 Task: Create a due date automation trigger when advanced on, 2 working days before a card is due add dates not starting this month at 11:00 AM.
Action: Mouse moved to (889, 271)
Screenshot: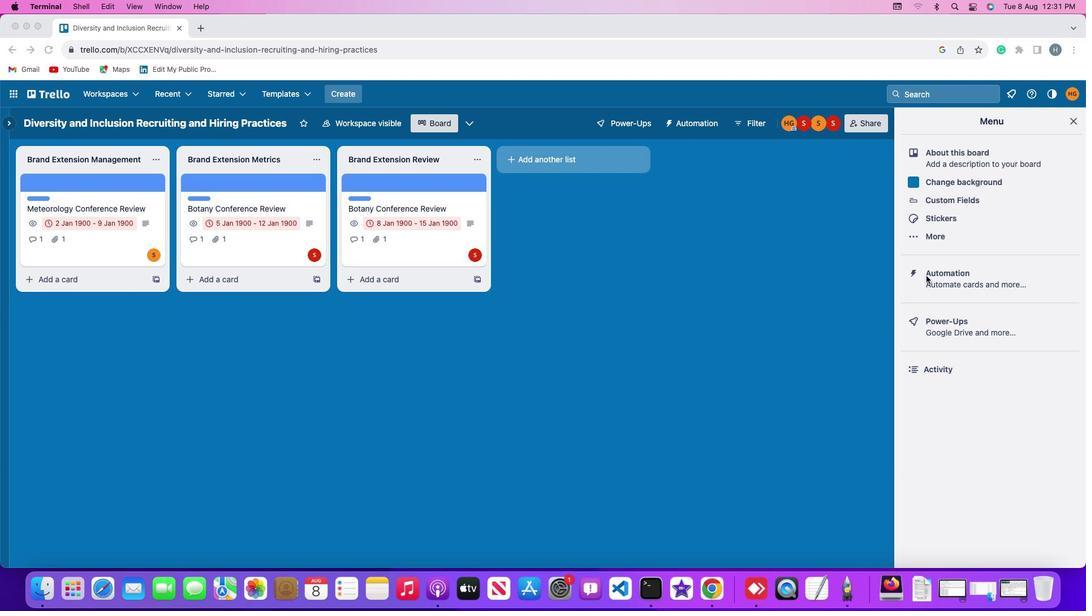 
Action: Mouse pressed left at (889, 271)
Screenshot: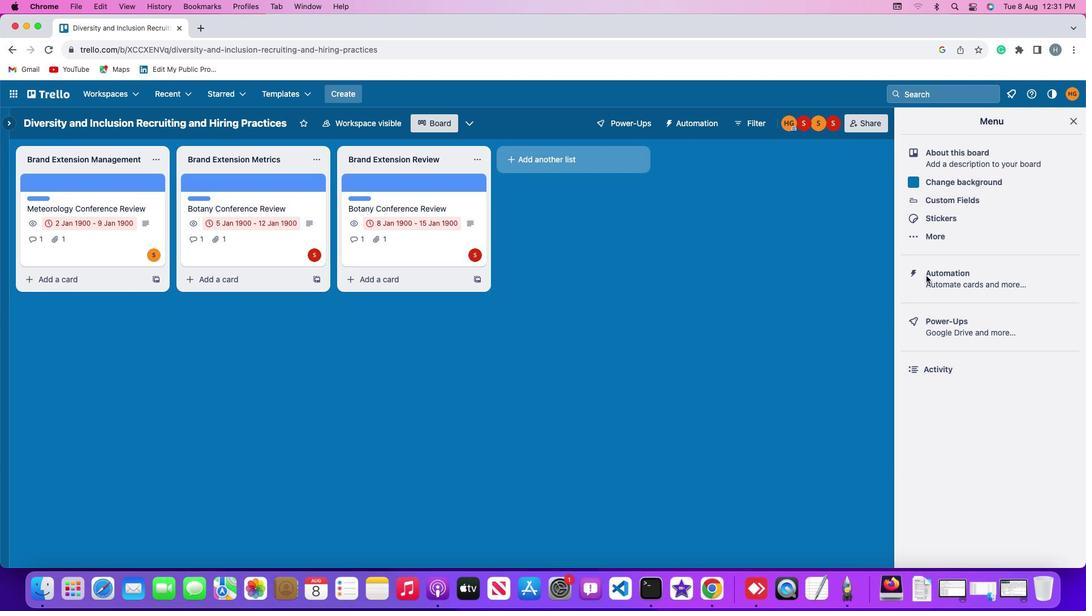 
Action: Mouse pressed left at (889, 271)
Screenshot: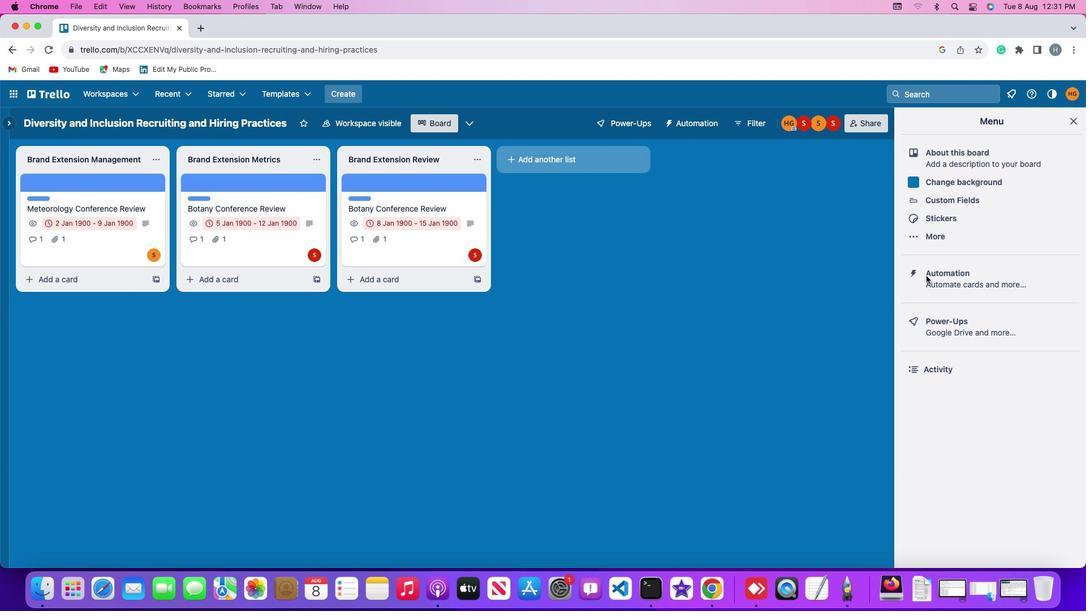 
Action: Mouse moved to (88, 261)
Screenshot: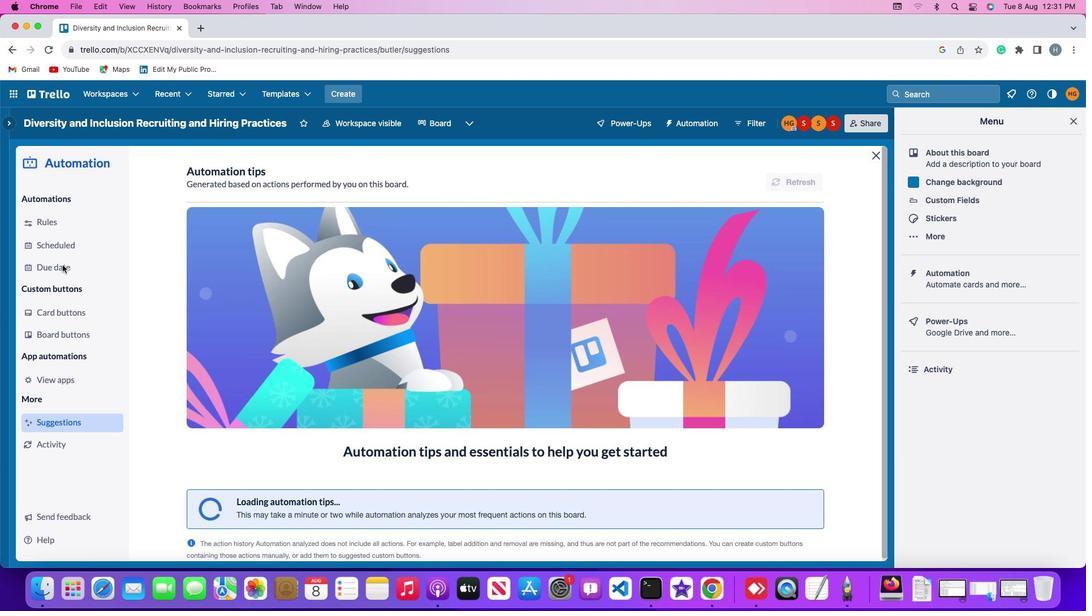 
Action: Mouse pressed left at (88, 261)
Screenshot: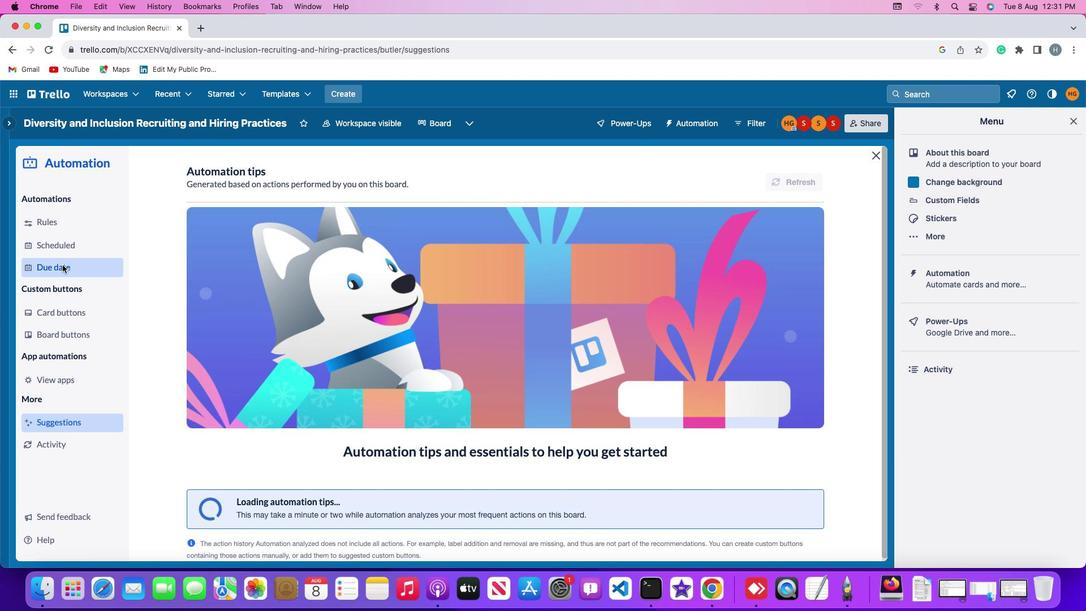 
Action: Mouse moved to (750, 168)
Screenshot: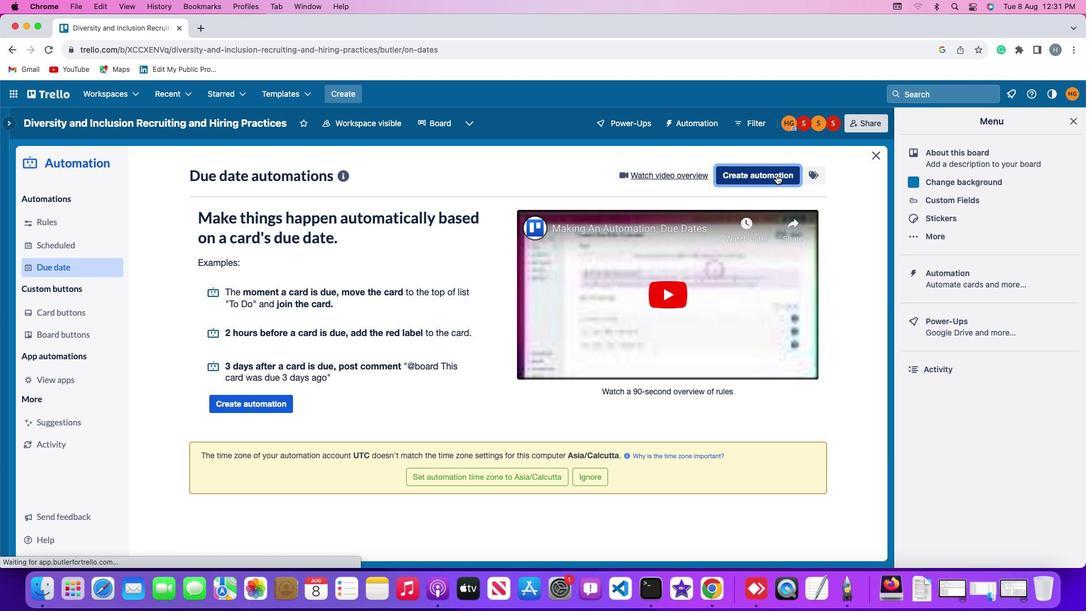 
Action: Mouse pressed left at (750, 168)
Screenshot: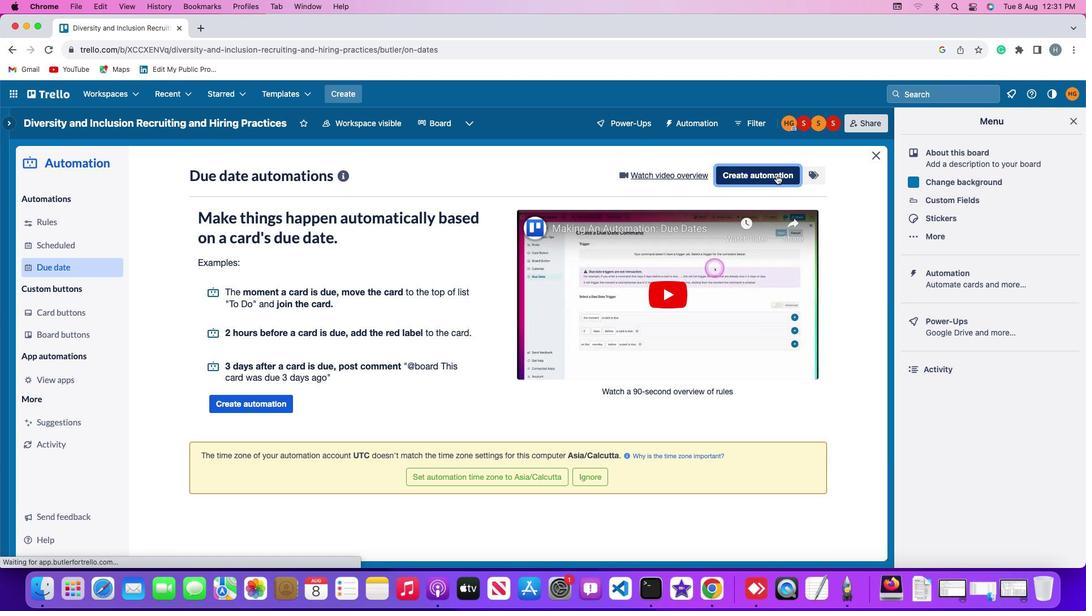 
Action: Mouse moved to (341, 280)
Screenshot: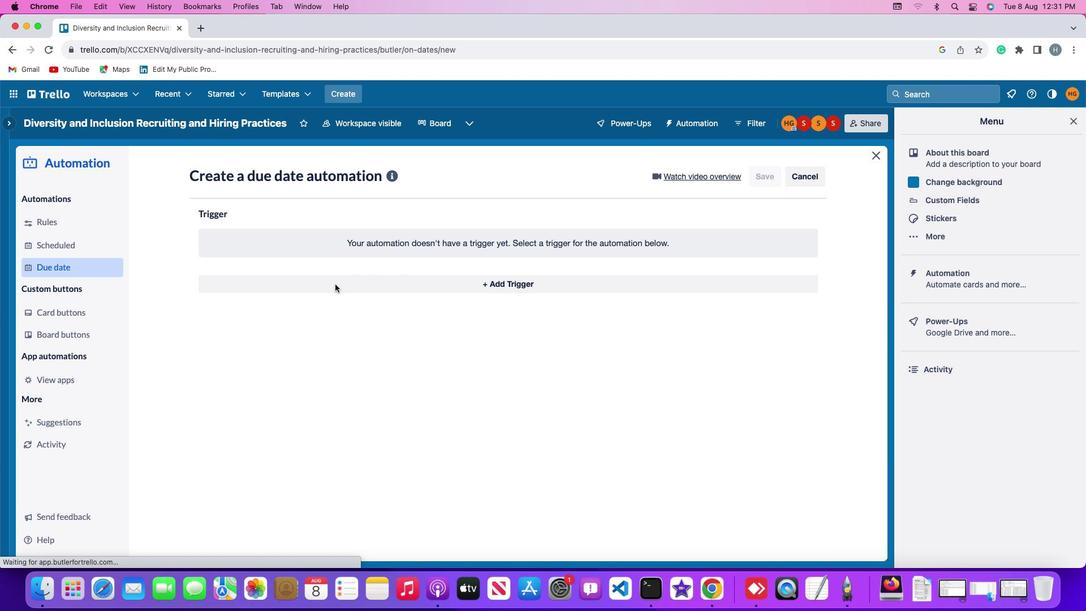 
Action: Mouse pressed left at (341, 280)
Screenshot: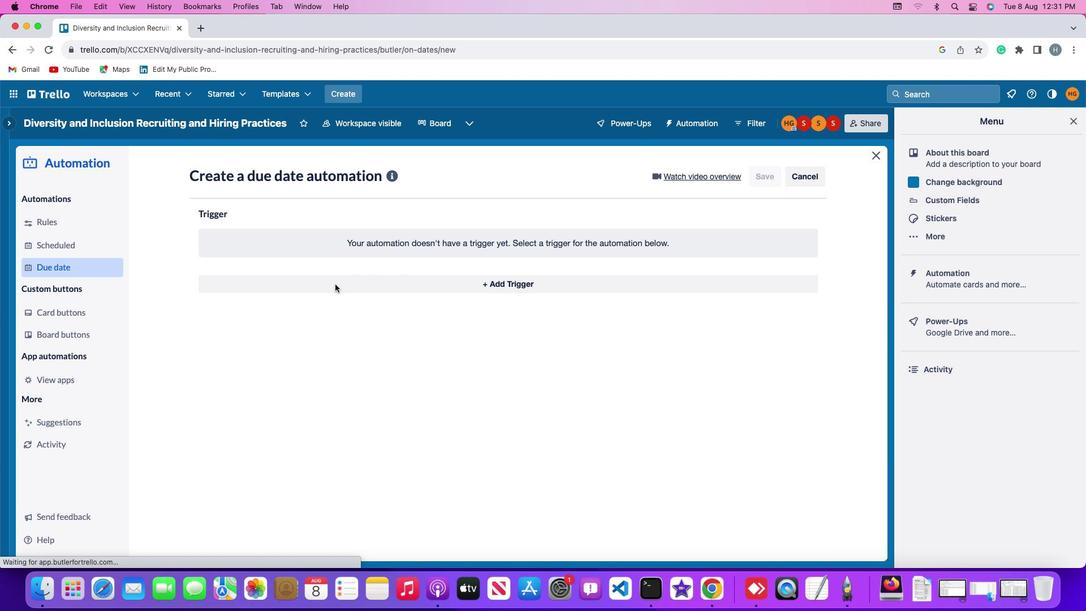 
Action: Mouse moved to (233, 459)
Screenshot: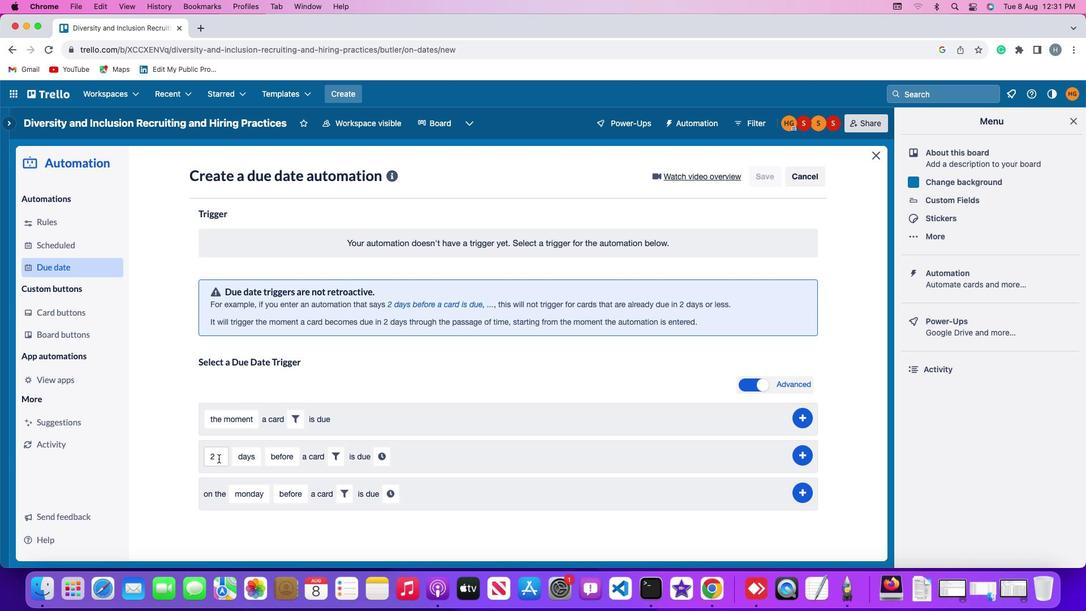
Action: Mouse pressed left at (233, 459)
Screenshot: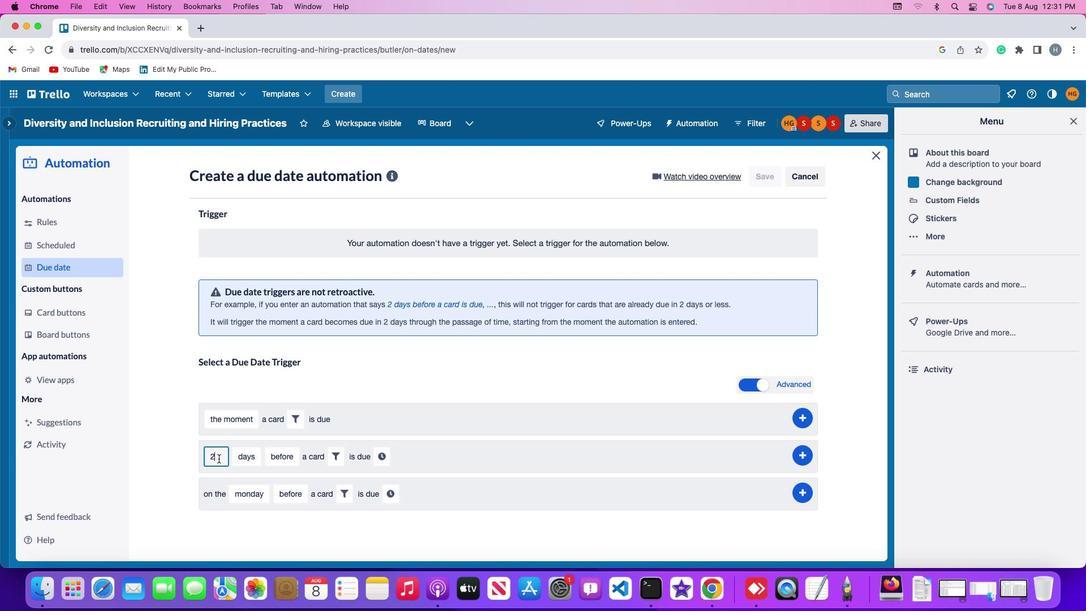 
Action: Key pressed Key.backspace
Screenshot: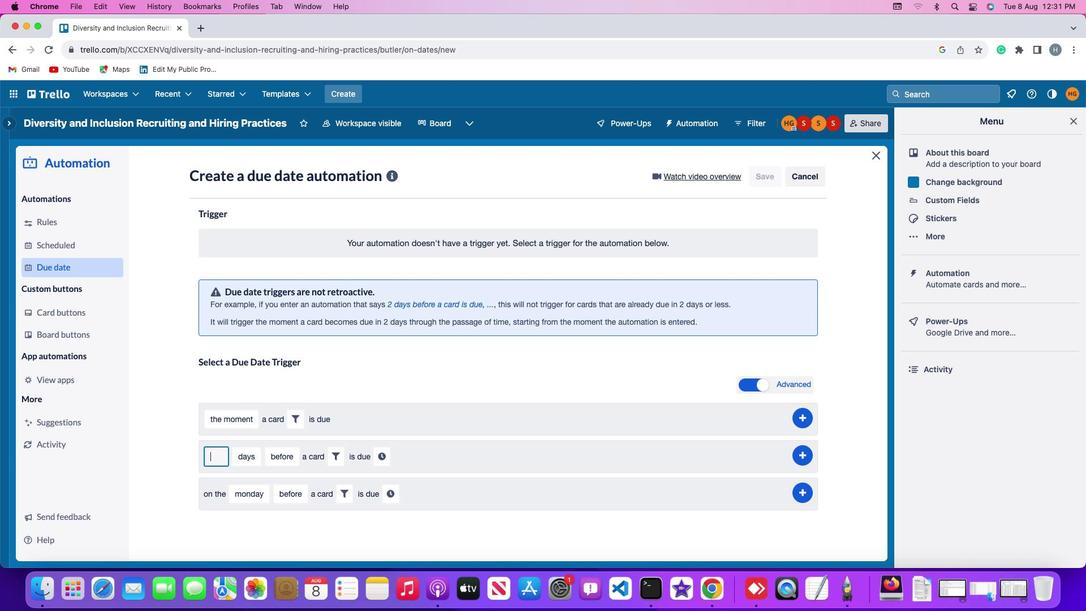
Action: Mouse moved to (233, 459)
Screenshot: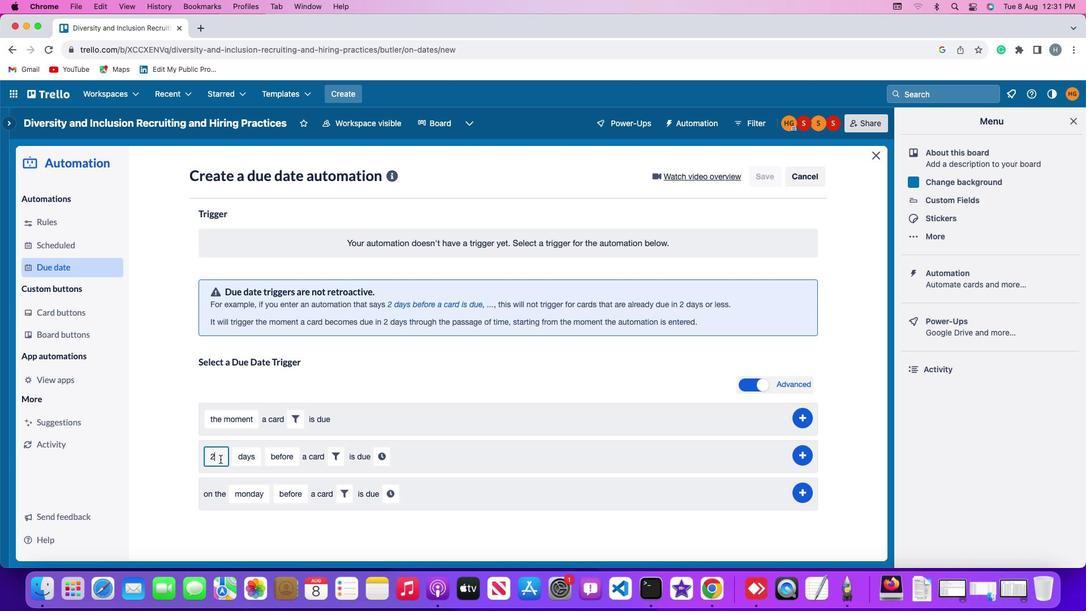 
Action: Key pressed '2'
Screenshot: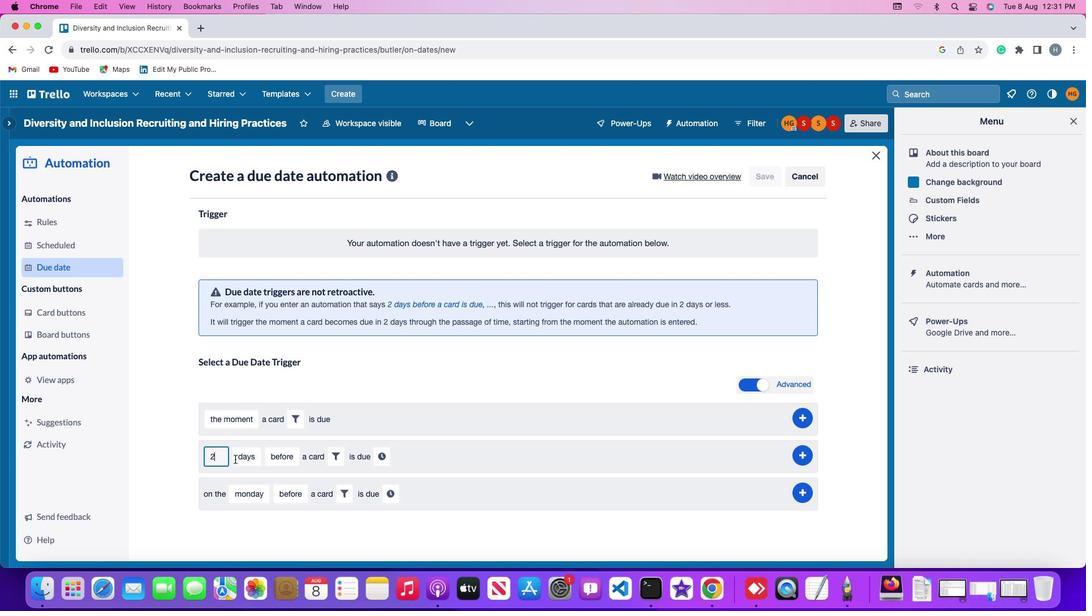 
Action: Mouse moved to (268, 460)
Screenshot: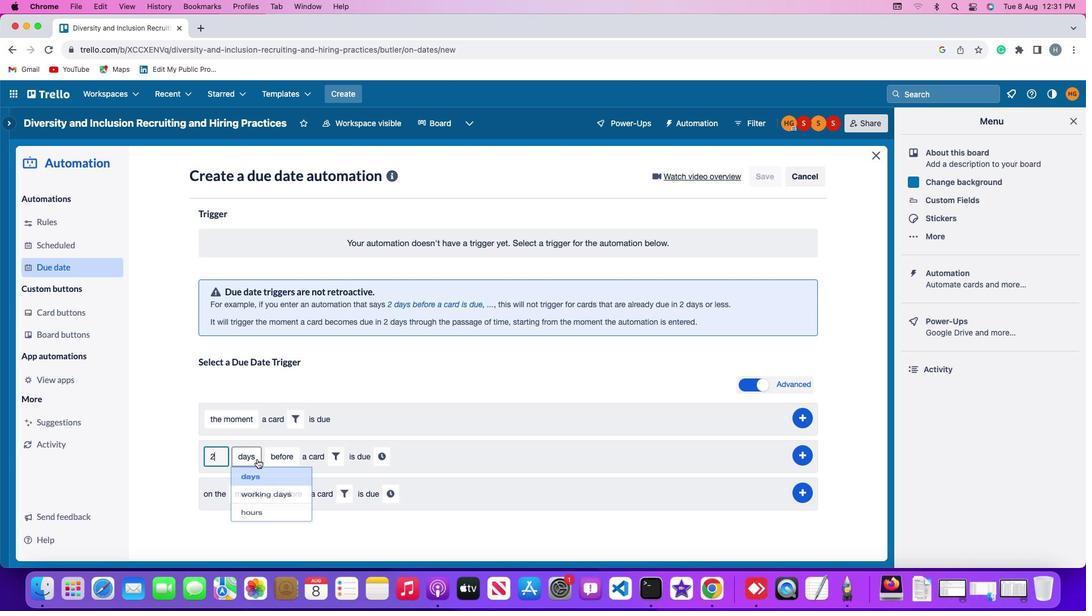 
Action: Mouse pressed left at (268, 460)
Screenshot: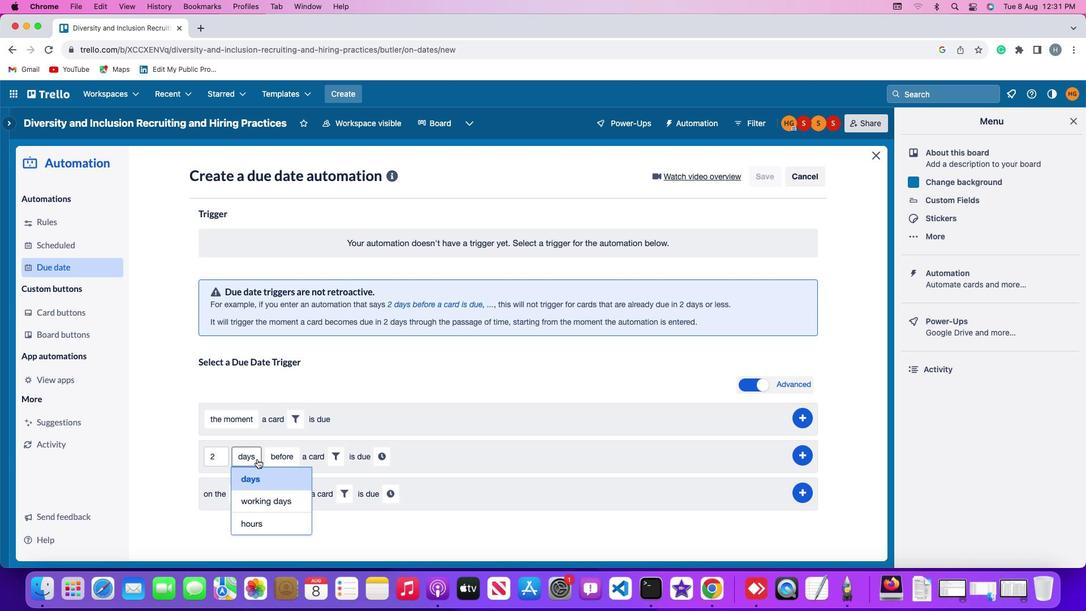 
Action: Mouse moved to (269, 502)
Screenshot: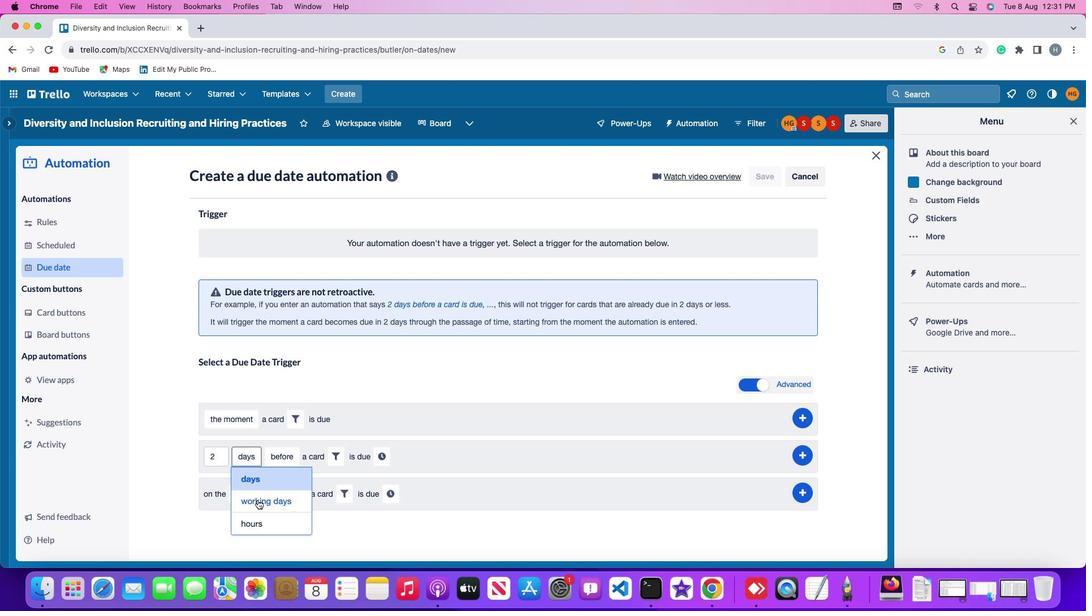 
Action: Mouse pressed left at (269, 502)
Screenshot: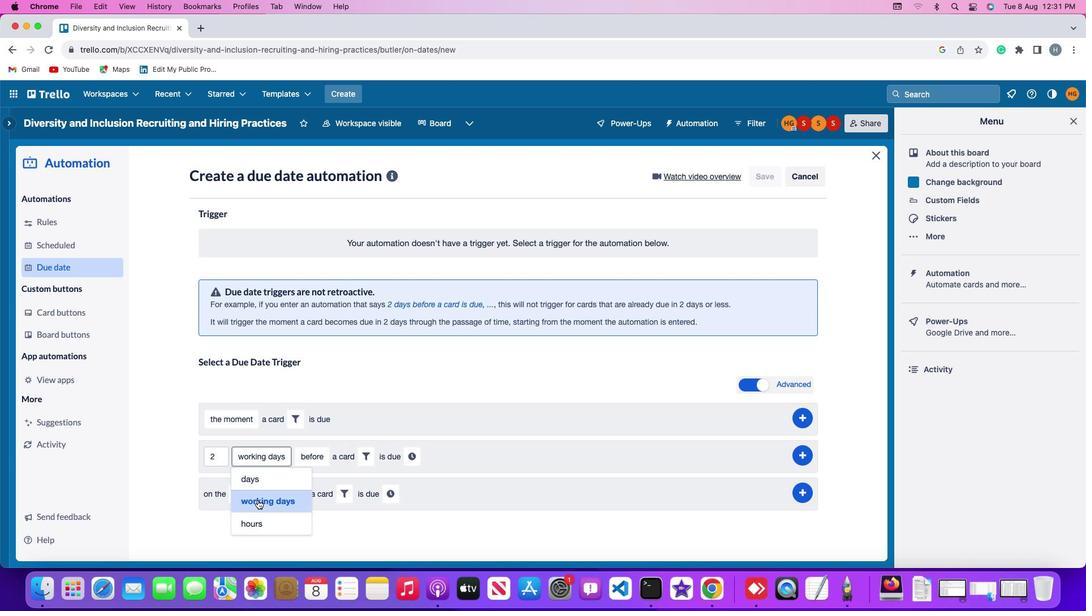 
Action: Mouse moved to (320, 457)
Screenshot: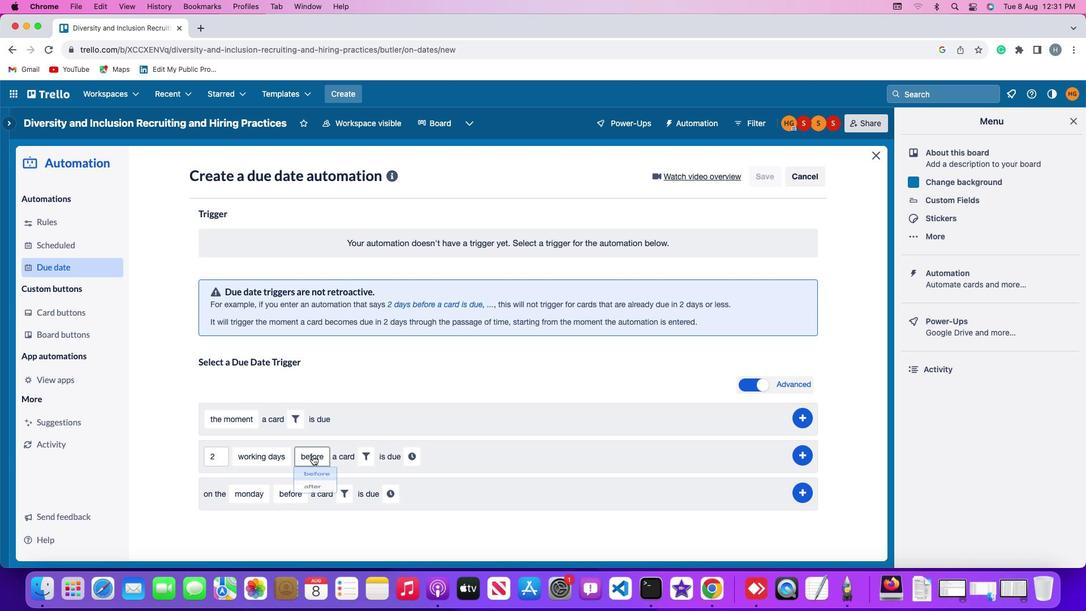 
Action: Mouse pressed left at (320, 457)
Screenshot: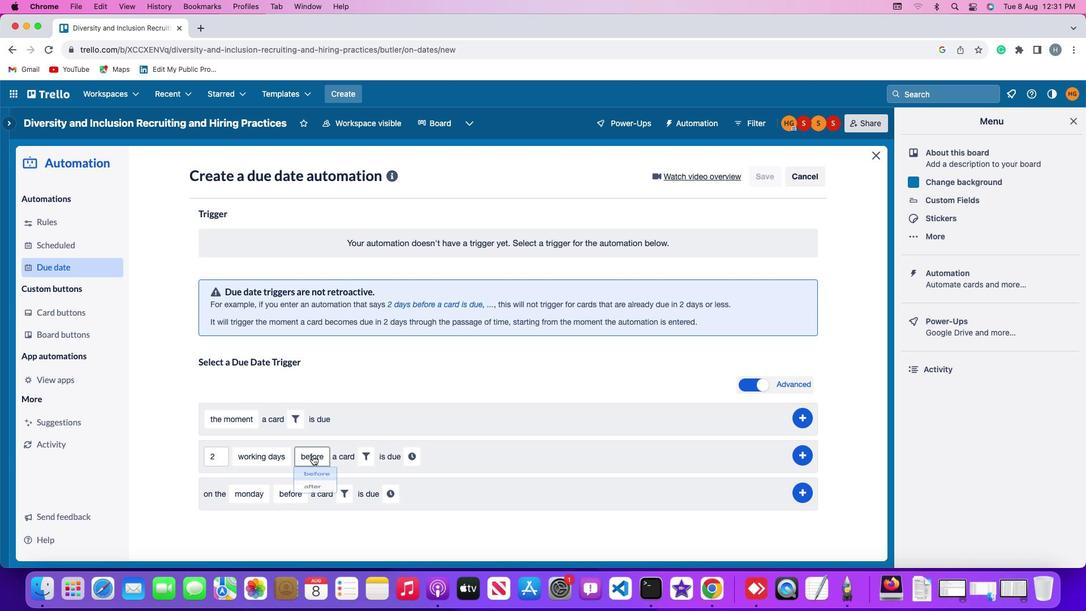 
Action: Mouse moved to (324, 482)
Screenshot: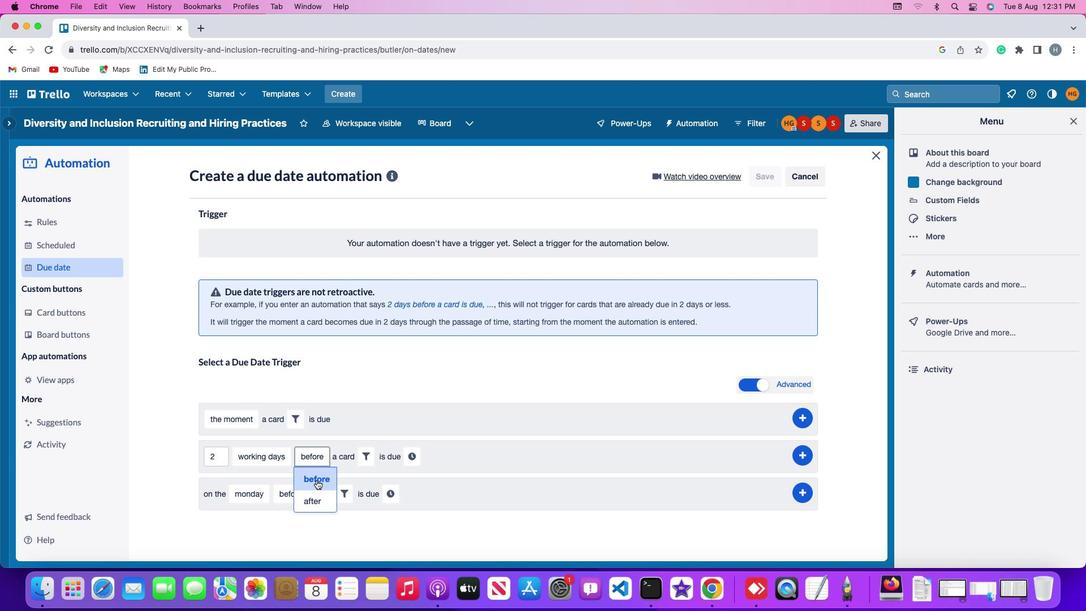 
Action: Mouse pressed left at (324, 482)
Screenshot: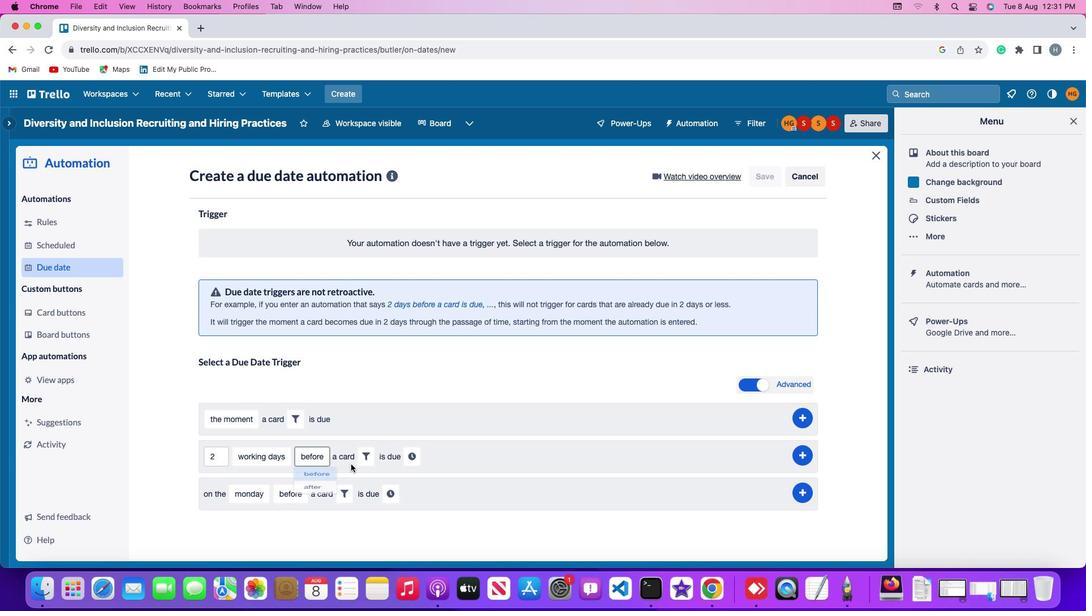 
Action: Mouse moved to (372, 457)
Screenshot: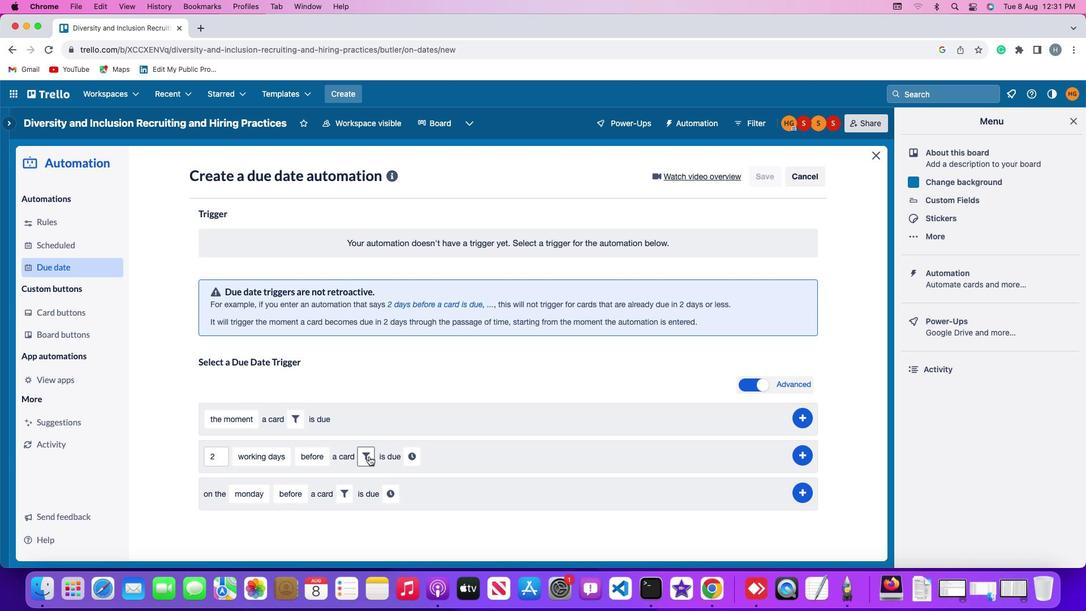 
Action: Mouse pressed left at (372, 457)
Screenshot: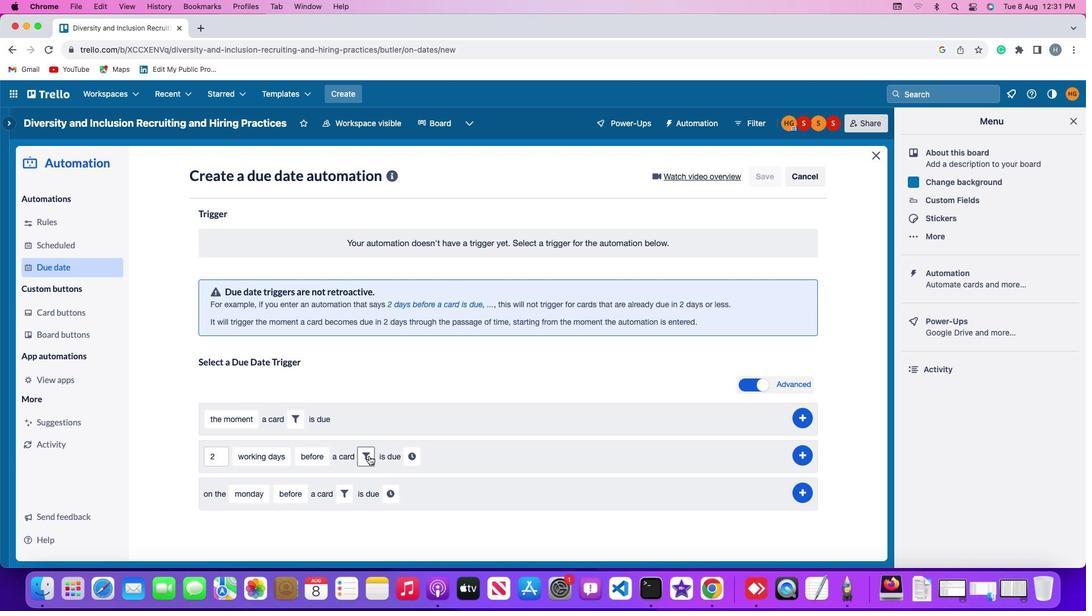 
Action: Mouse moved to (432, 491)
Screenshot: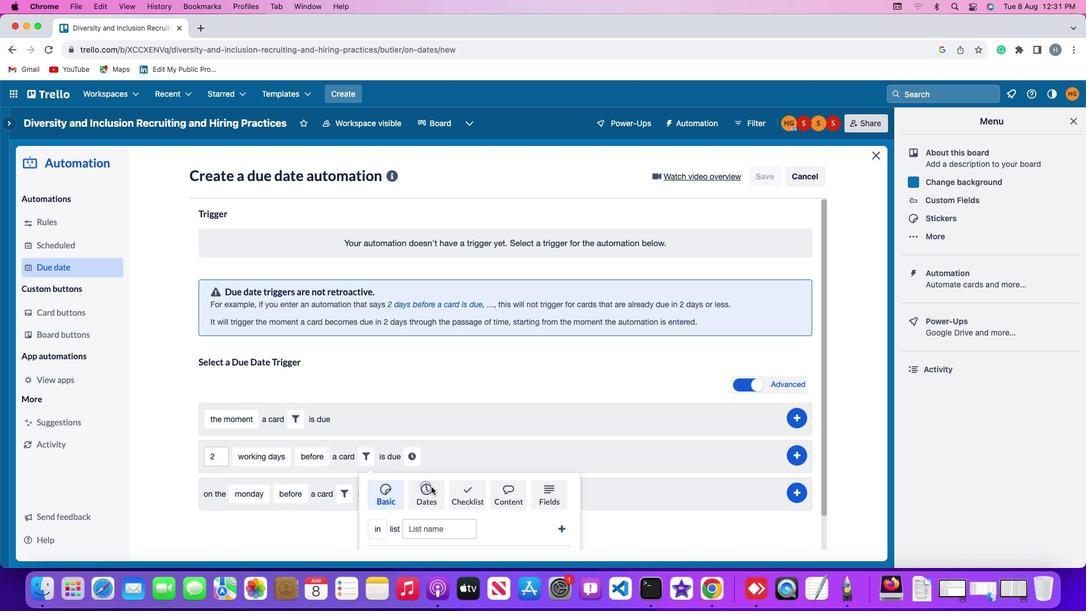 
Action: Mouse pressed left at (432, 491)
Screenshot: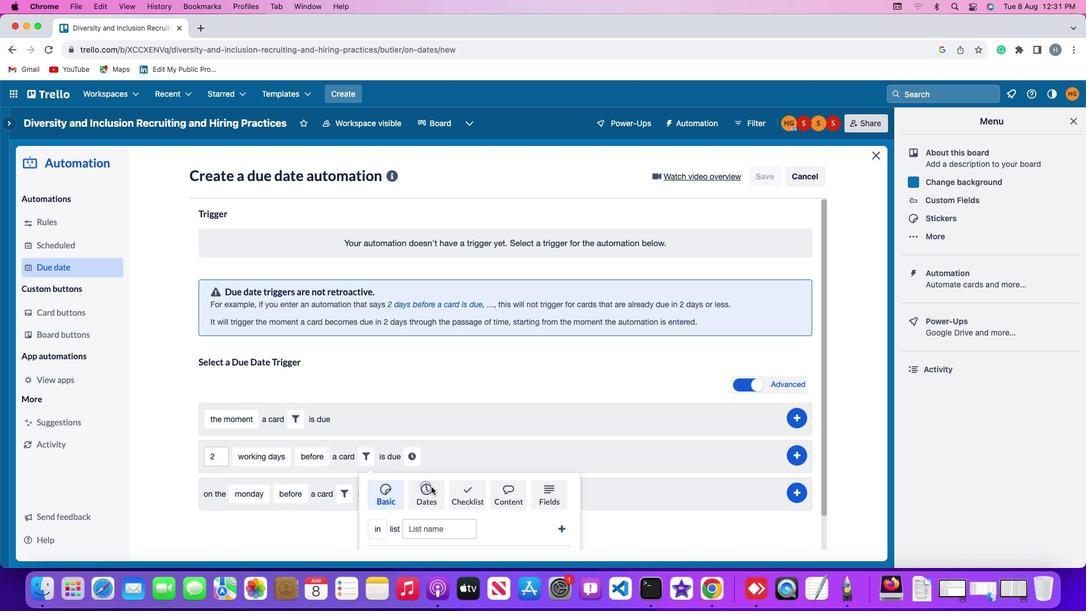 
Action: Mouse moved to (435, 501)
Screenshot: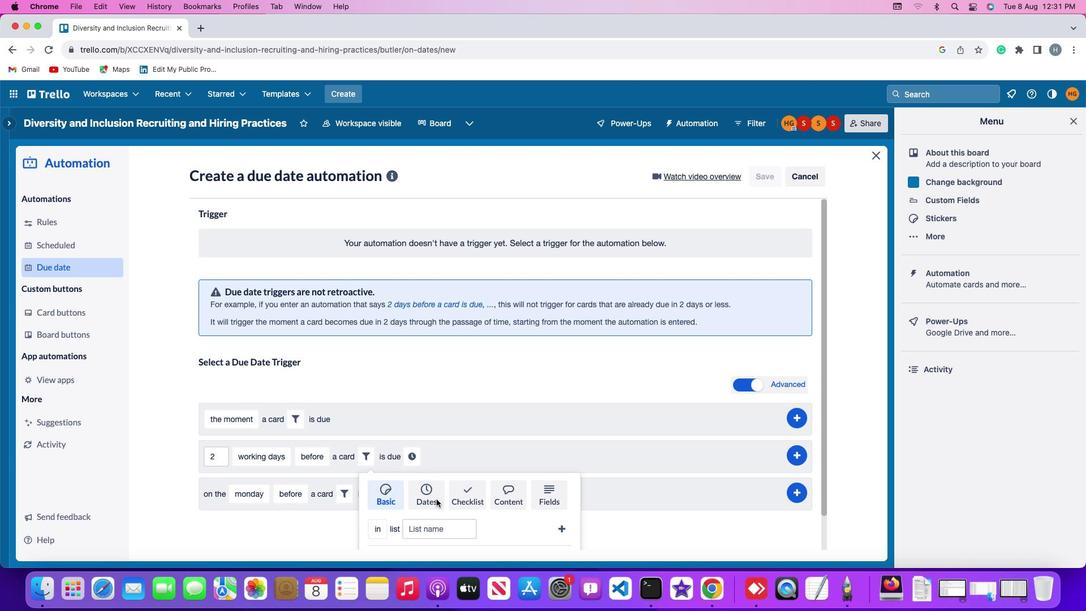 
Action: Mouse pressed left at (435, 501)
Screenshot: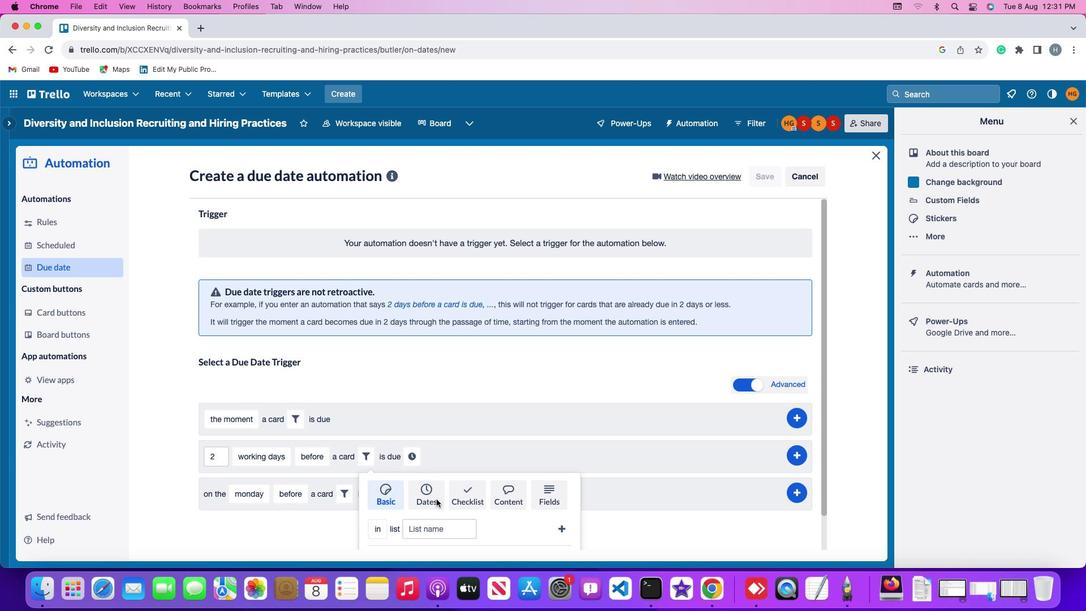 
Action: Mouse moved to (314, 530)
Screenshot: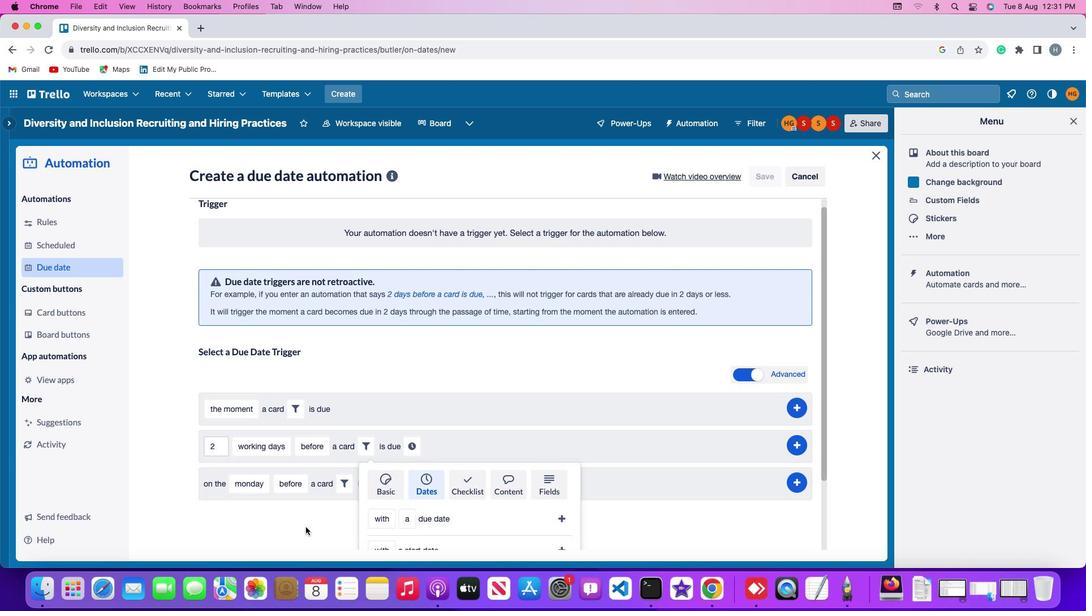 
Action: Mouse scrolled (314, 530) with delta (30, -11)
Screenshot: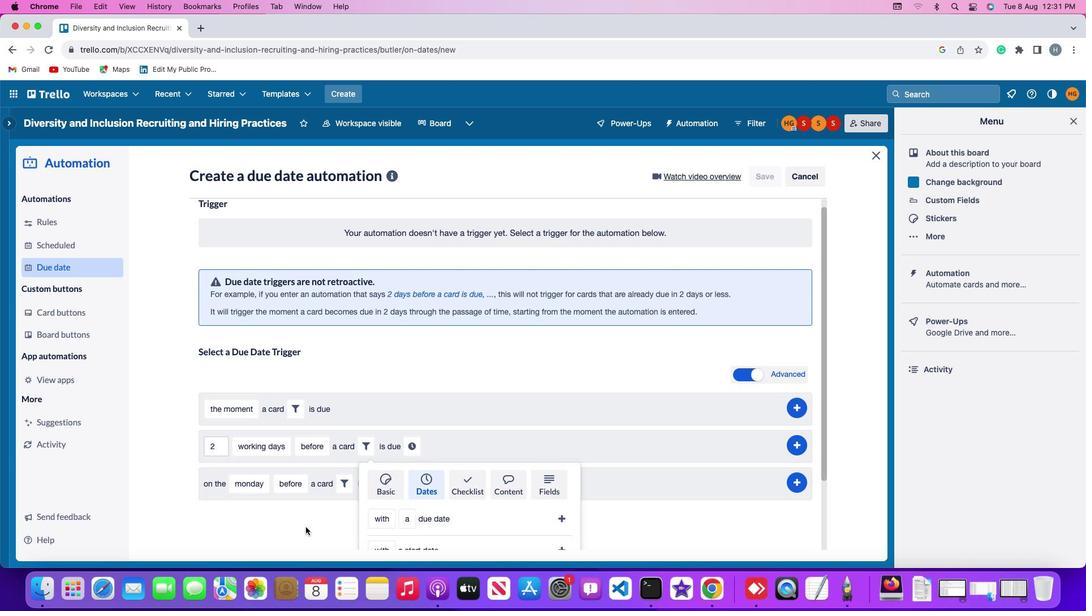 
Action: Mouse scrolled (314, 530) with delta (30, -11)
Screenshot: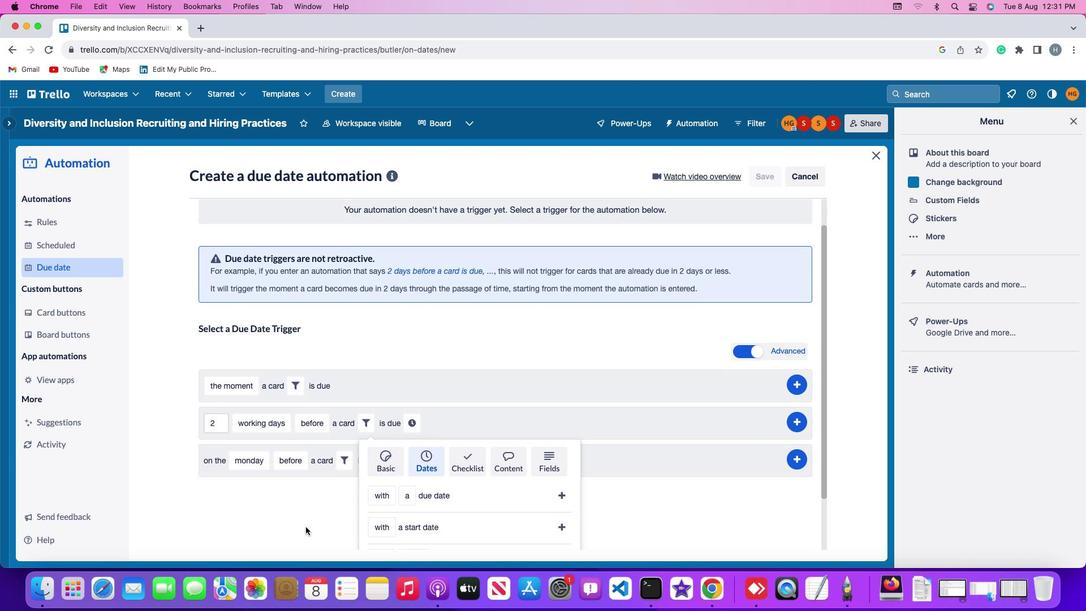 
Action: Mouse scrolled (314, 530) with delta (30, -13)
Screenshot: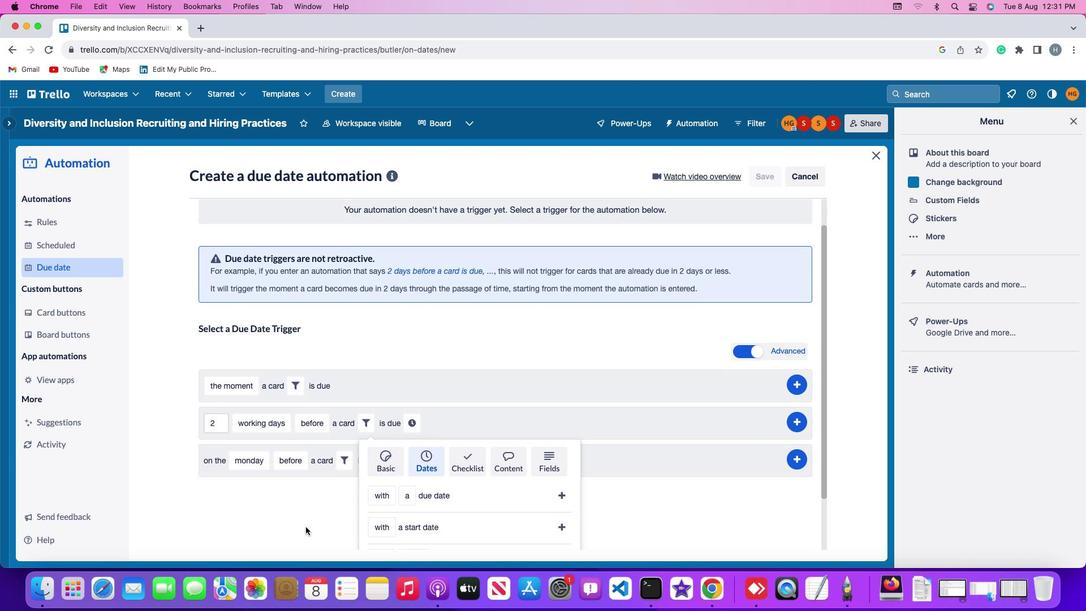 
Action: Mouse scrolled (314, 530) with delta (30, -14)
Screenshot: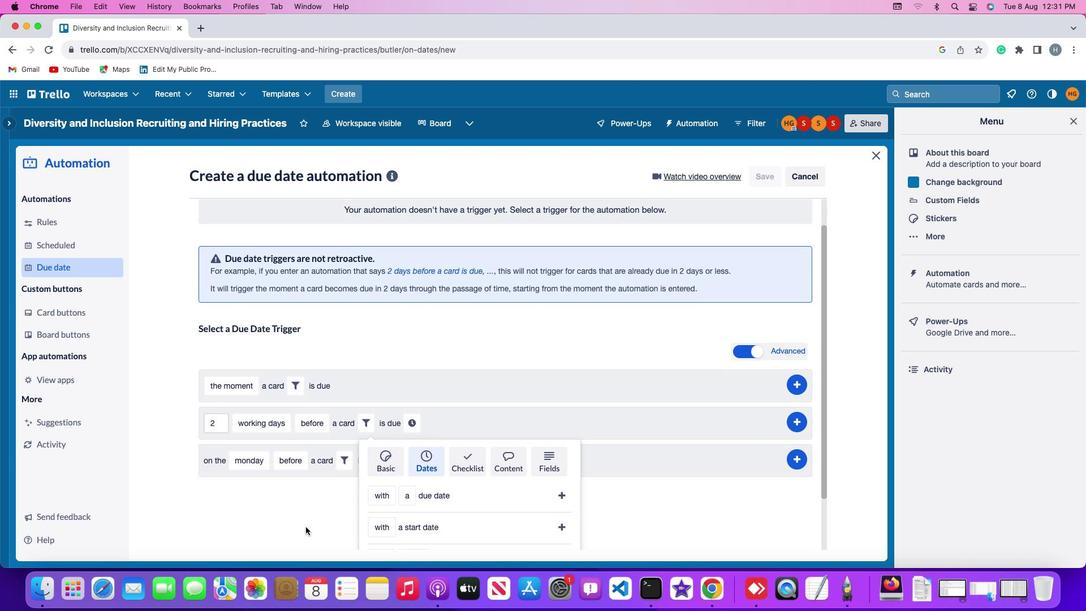 
Action: Mouse scrolled (314, 530) with delta (30, -14)
Screenshot: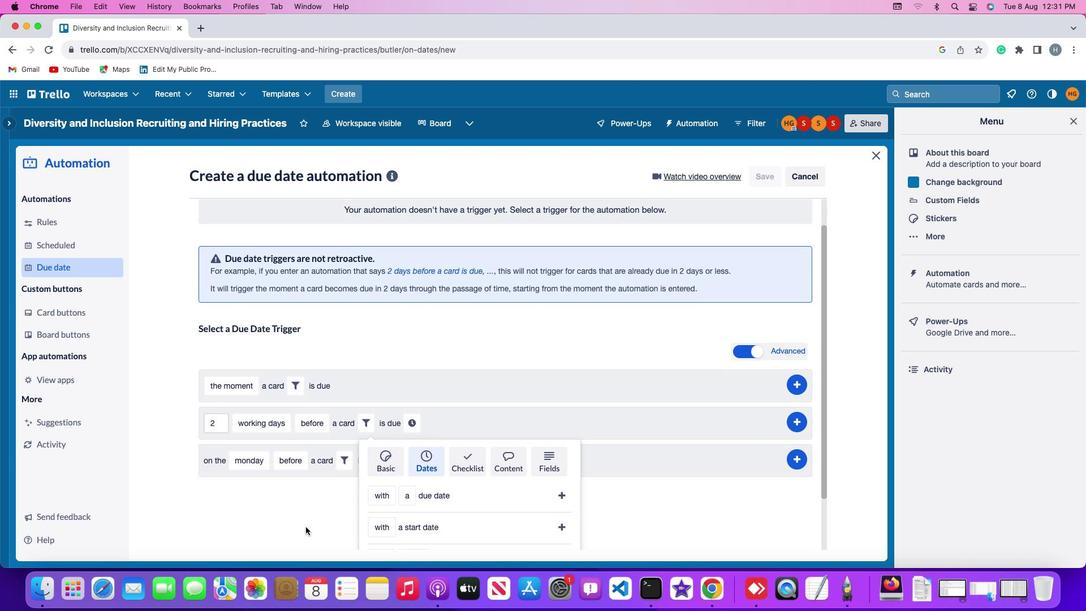 
Action: Mouse scrolled (314, 530) with delta (30, -15)
Screenshot: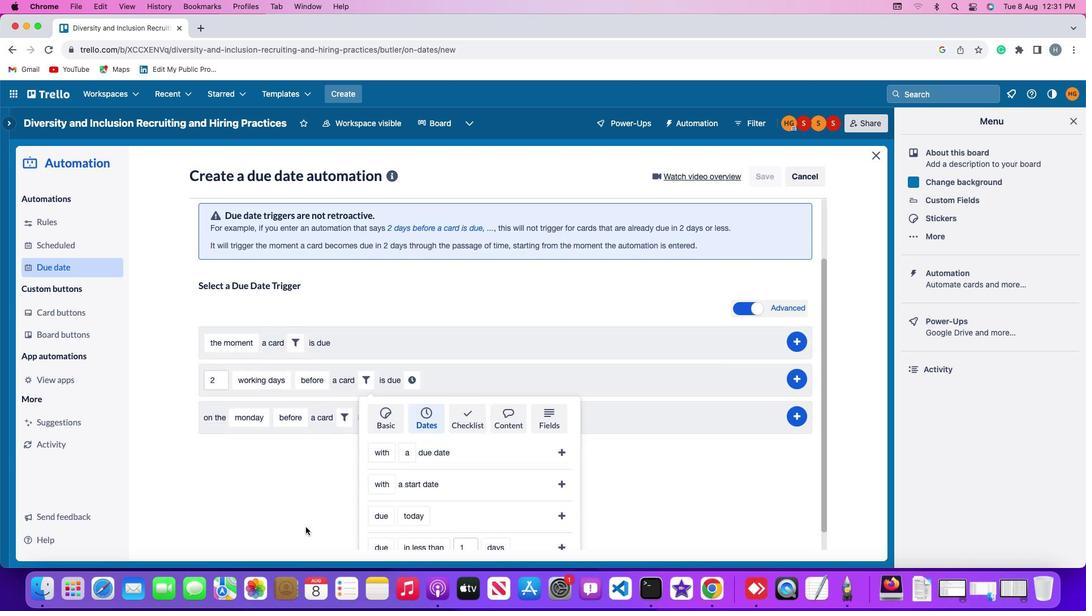
Action: Mouse scrolled (314, 530) with delta (30, -15)
Screenshot: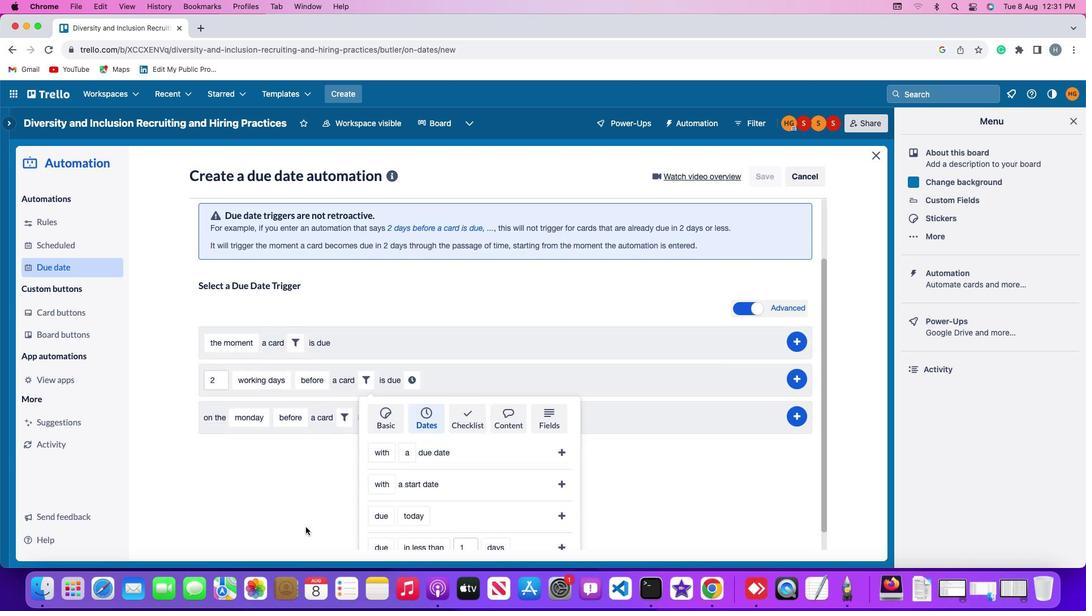 
Action: Mouse moved to (388, 499)
Screenshot: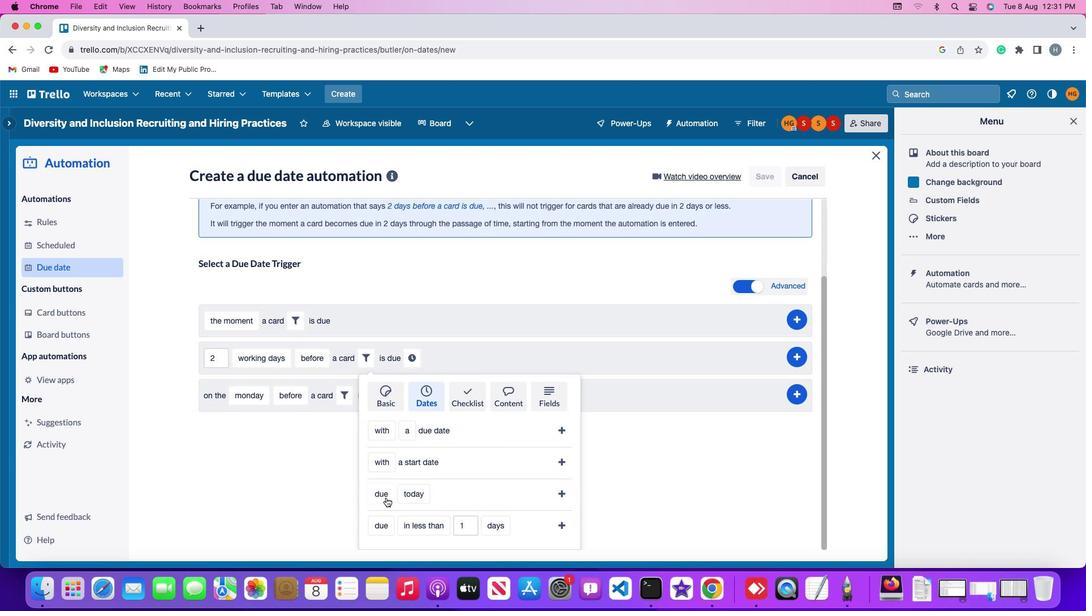 
Action: Mouse pressed left at (388, 499)
Screenshot: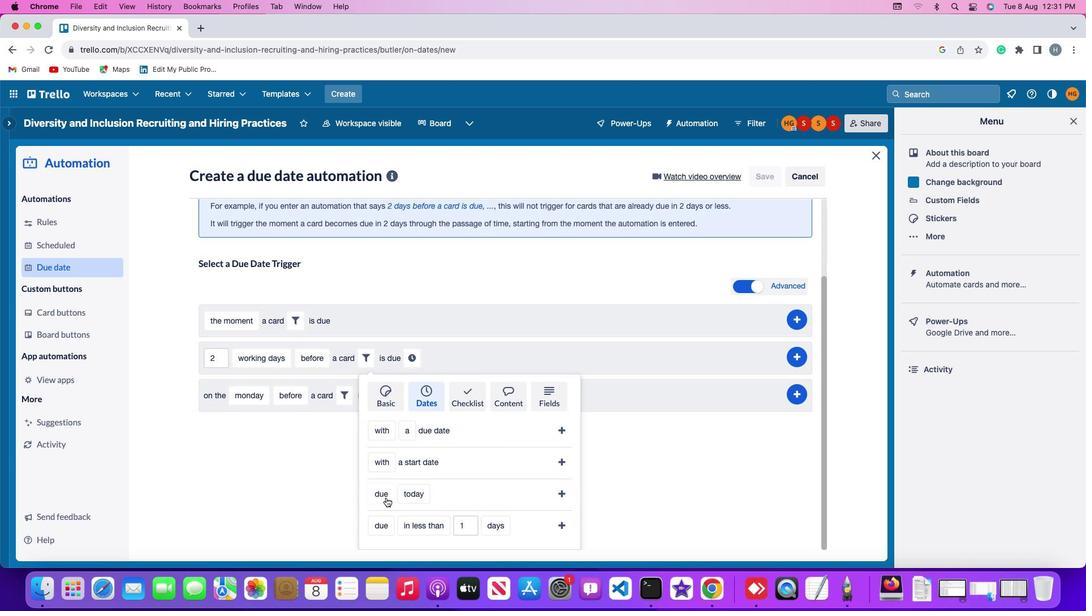 
Action: Mouse moved to (396, 478)
Screenshot: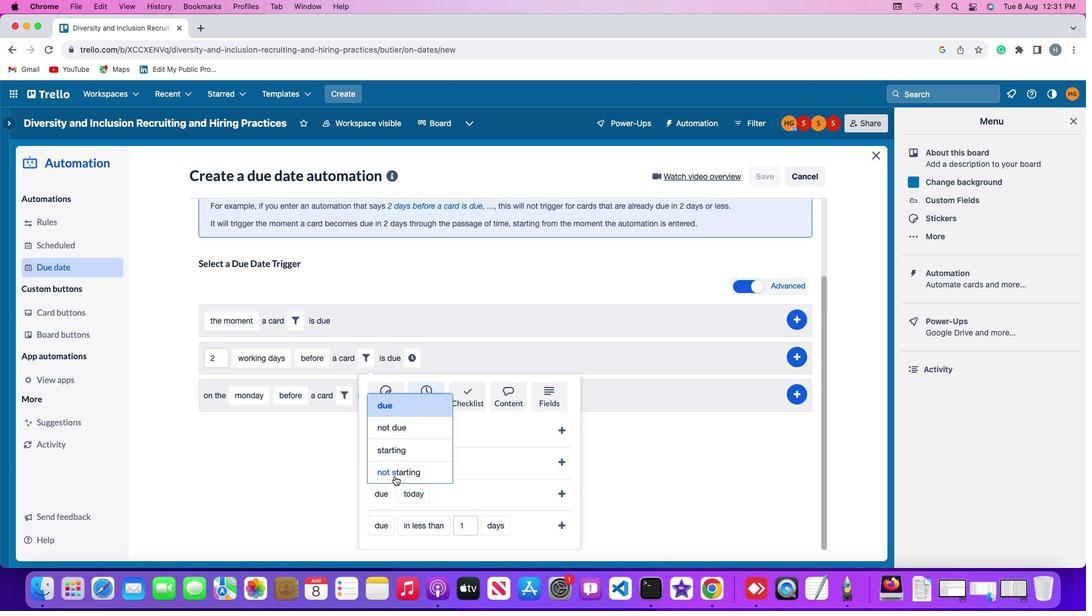 
Action: Mouse pressed left at (396, 478)
Screenshot: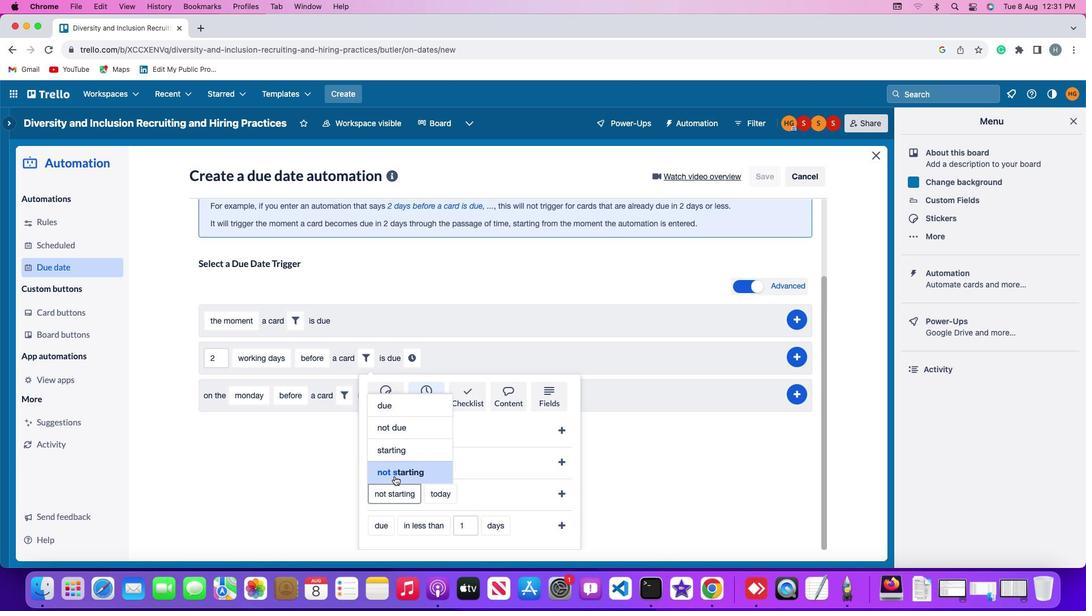 
Action: Mouse moved to (428, 497)
Screenshot: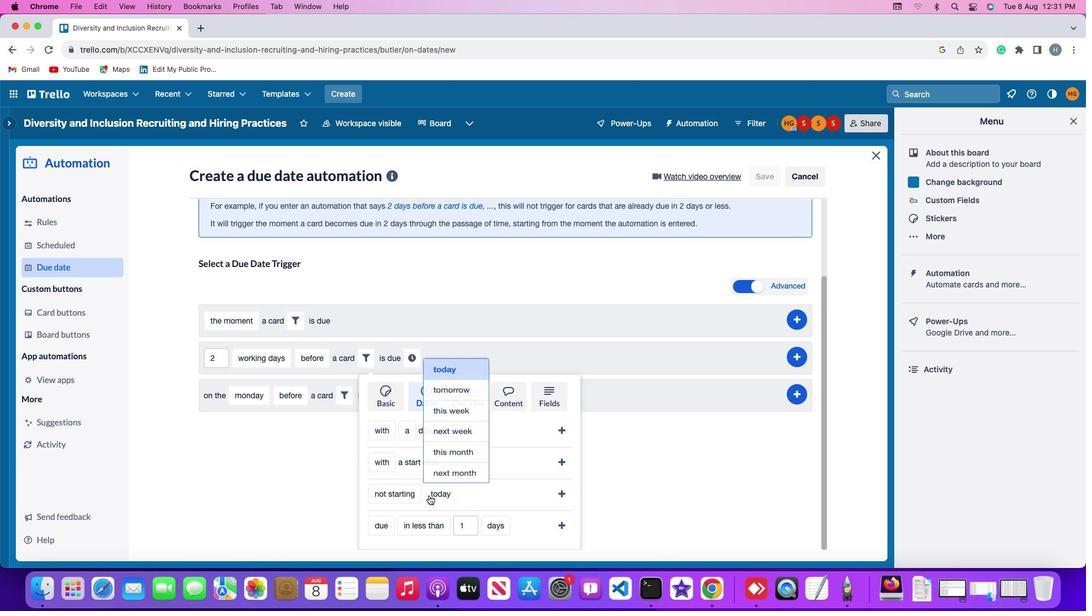 
Action: Mouse pressed left at (428, 497)
Screenshot: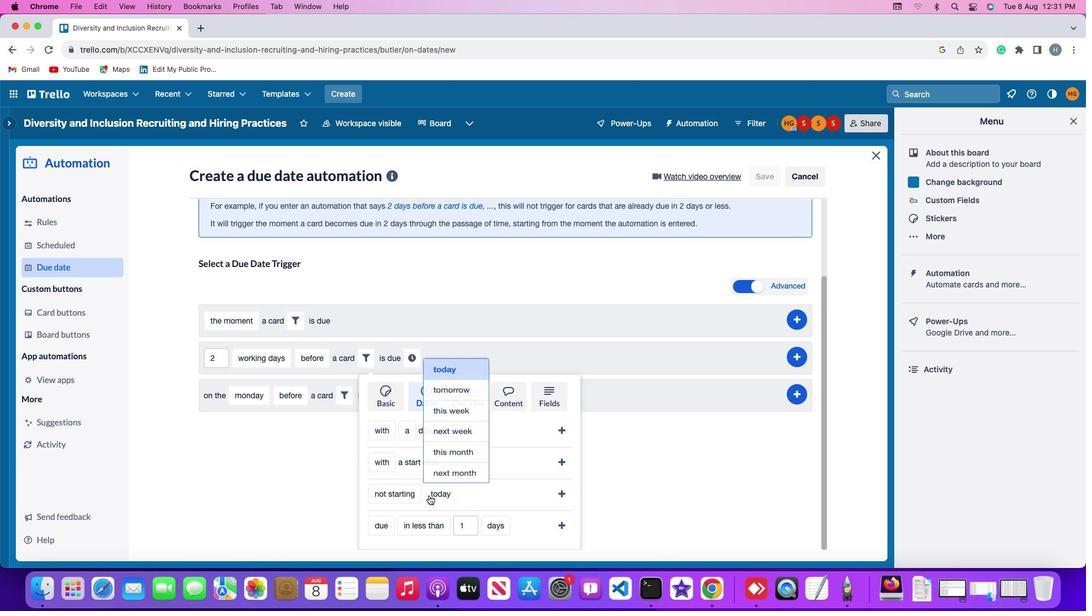 
Action: Mouse moved to (459, 452)
Screenshot: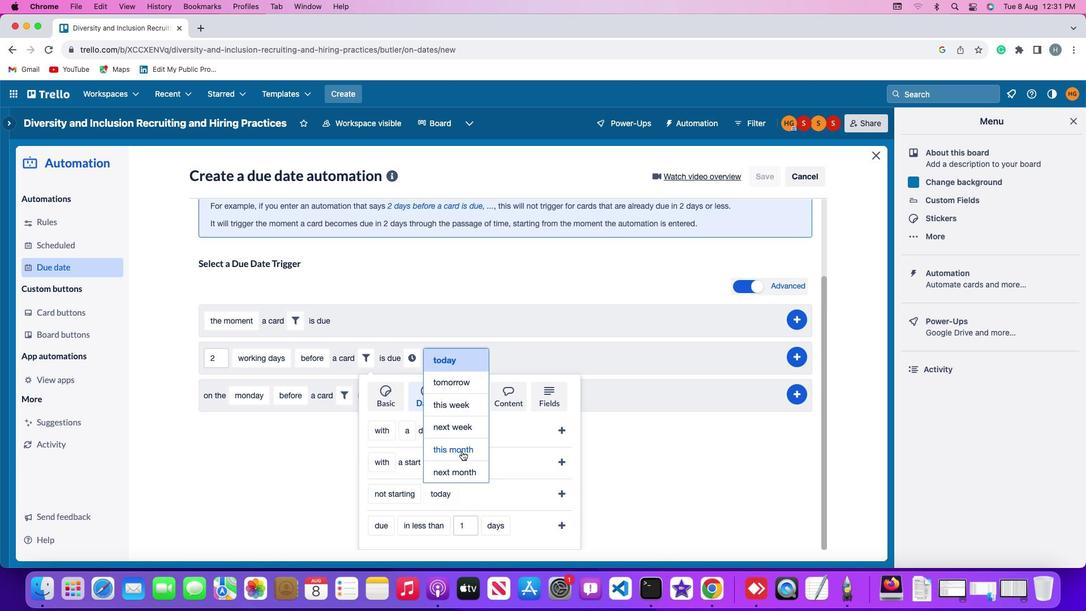 
Action: Mouse pressed left at (459, 452)
Screenshot: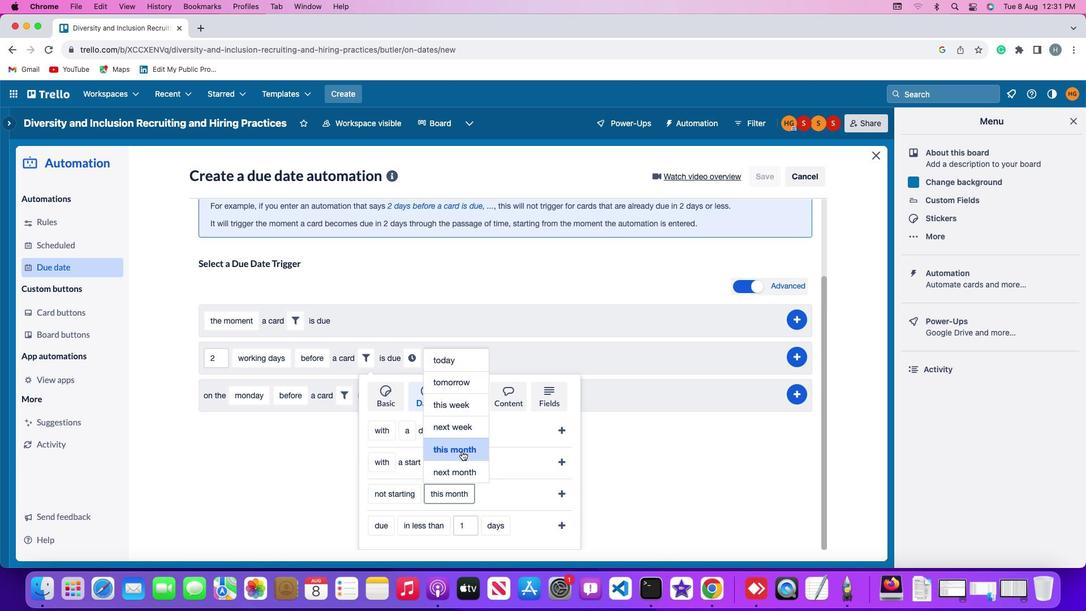
Action: Mouse moved to (551, 493)
Screenshot: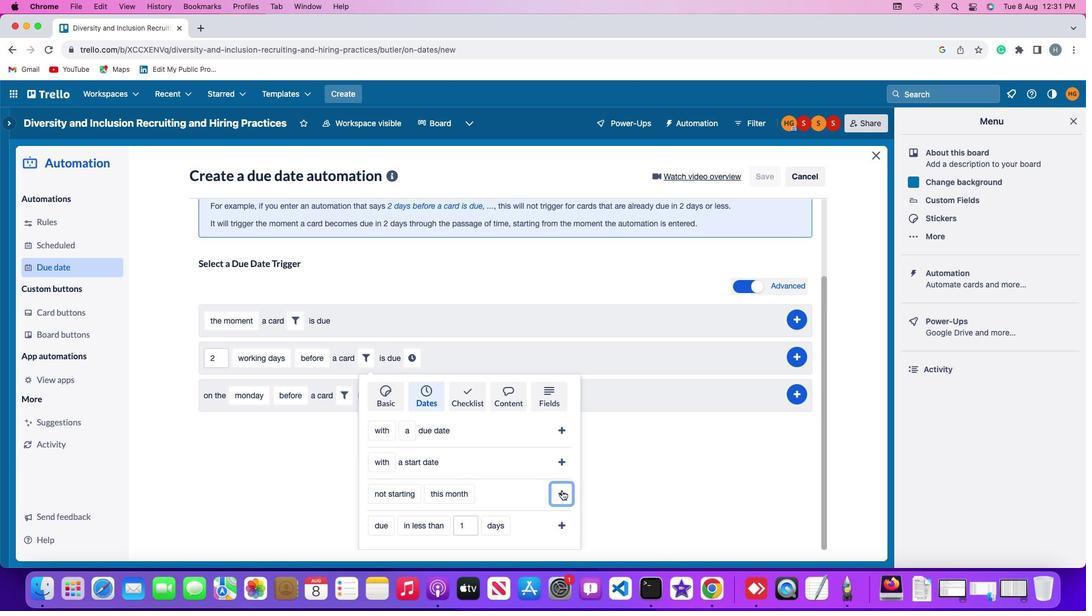 
Action: Mouse pressed left at (551, 493)
Screenshot: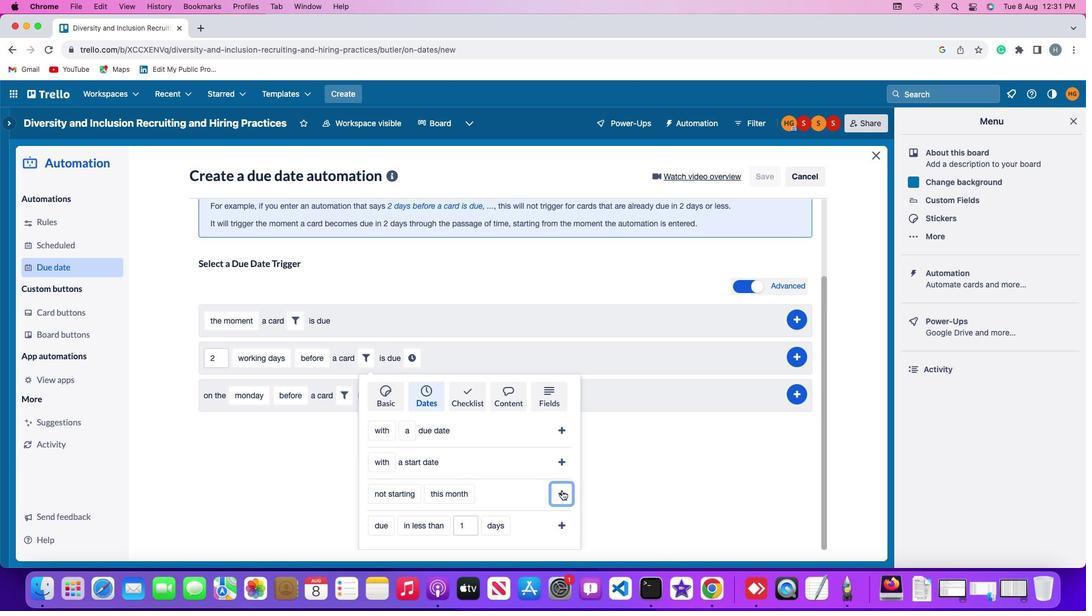 
Action: Mouse moved to (513, 461)
Screenshot: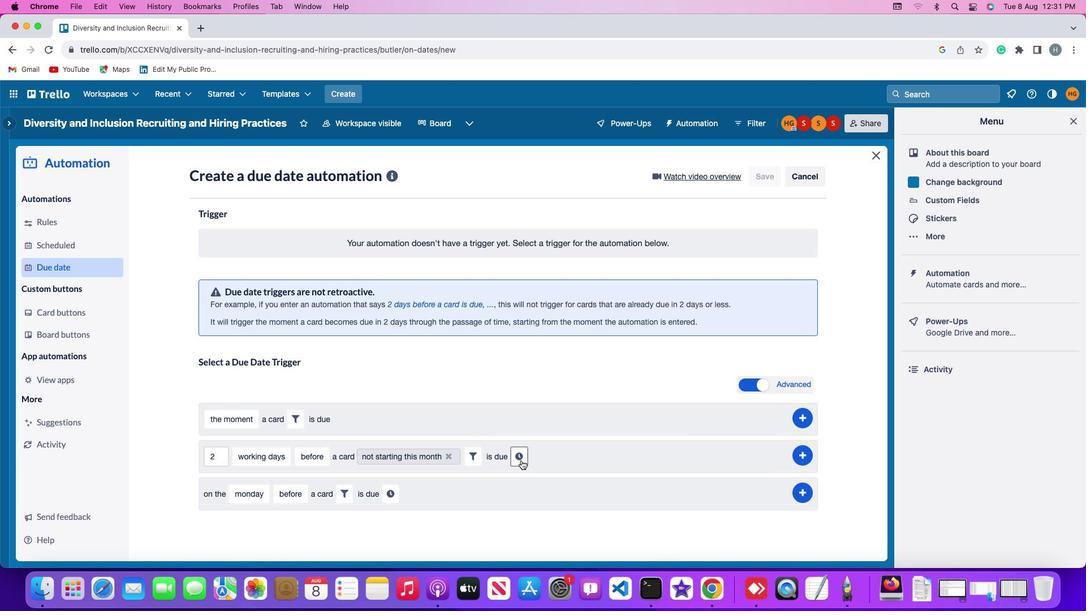 
Action: Mouse pressed left at (513, 461)
Screenshot: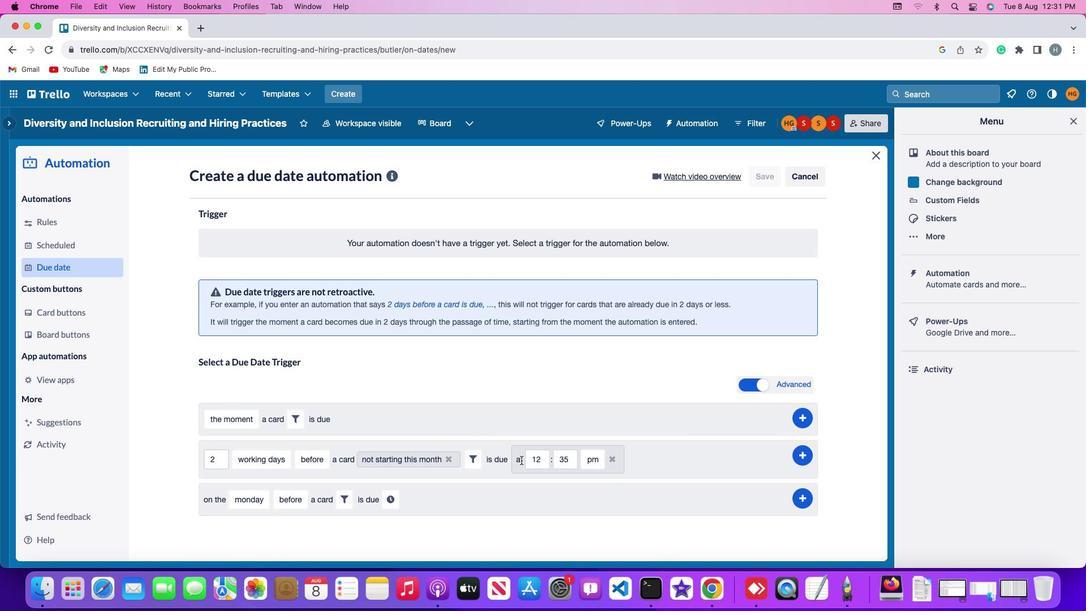 
Action: Mouse moved to (534, 459)
Screenshot: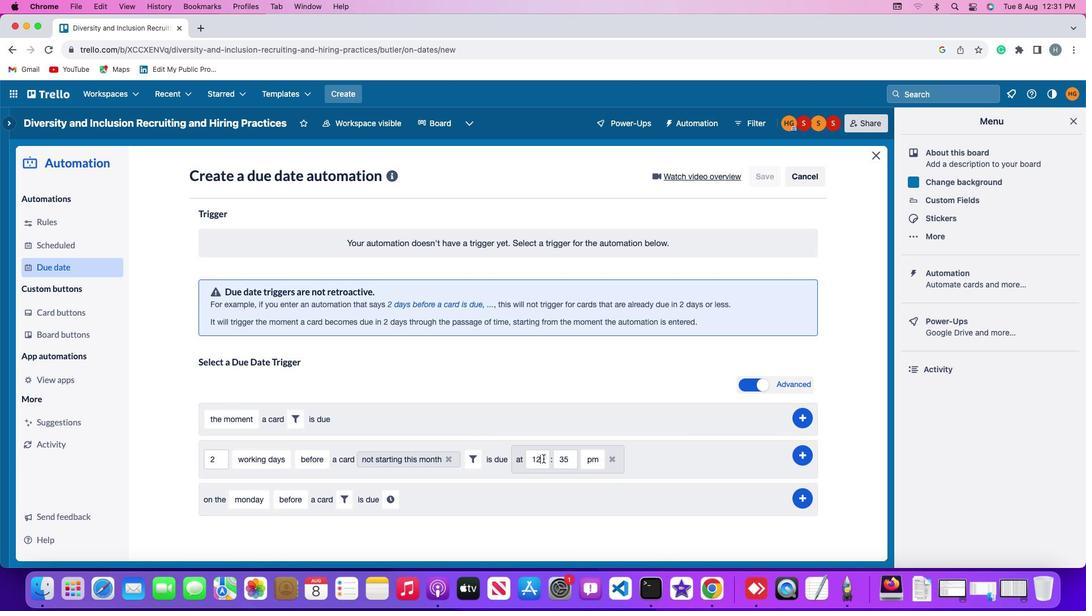 
Action: Mouse pressed left at (534, 459)
Screenshot: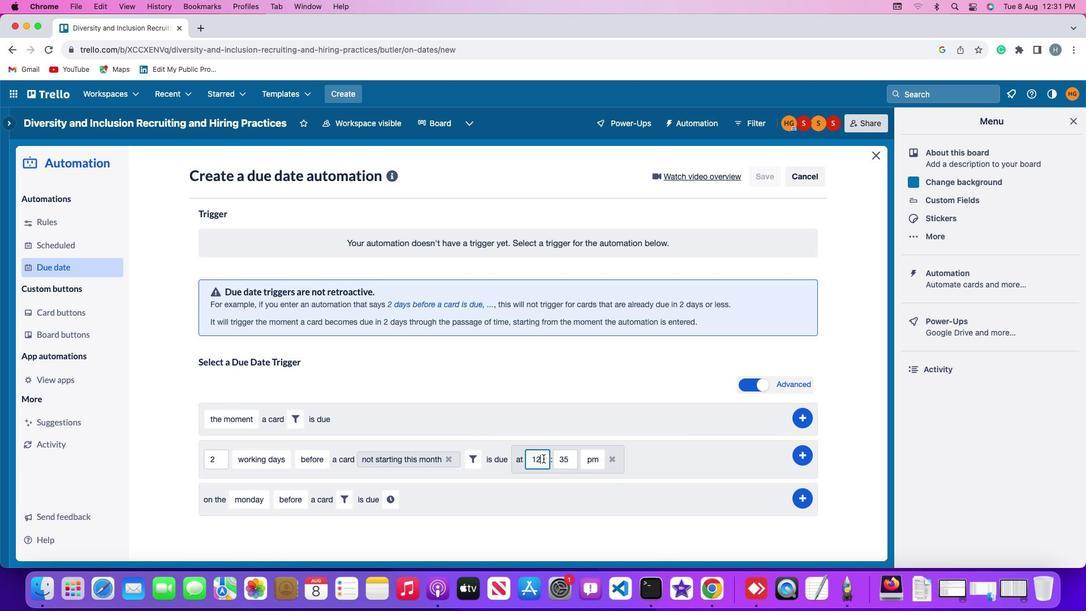 
Action: Key pressed Key.backspaceKey.backspace
Screenshot: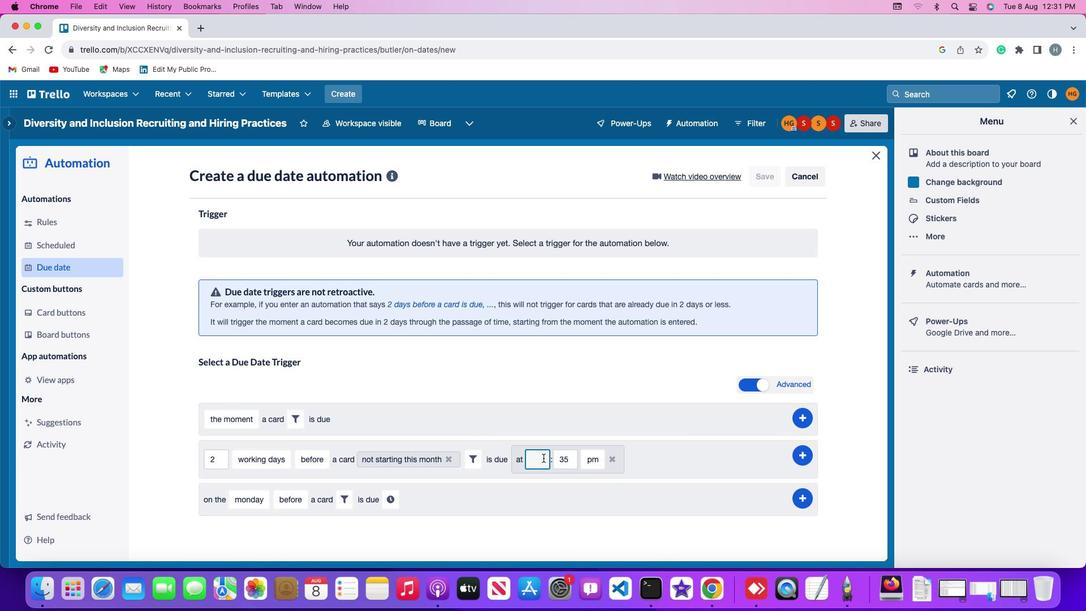 
Action: Mouse moved to (534, 459)
Screenshot: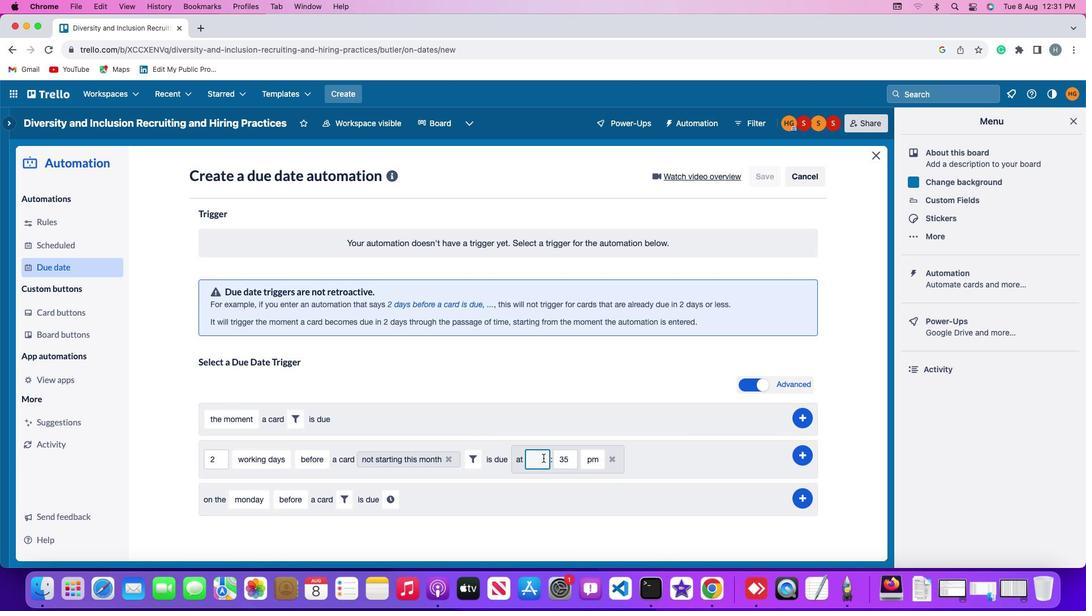 
Action: Key pressed '1''1'
Screenshot: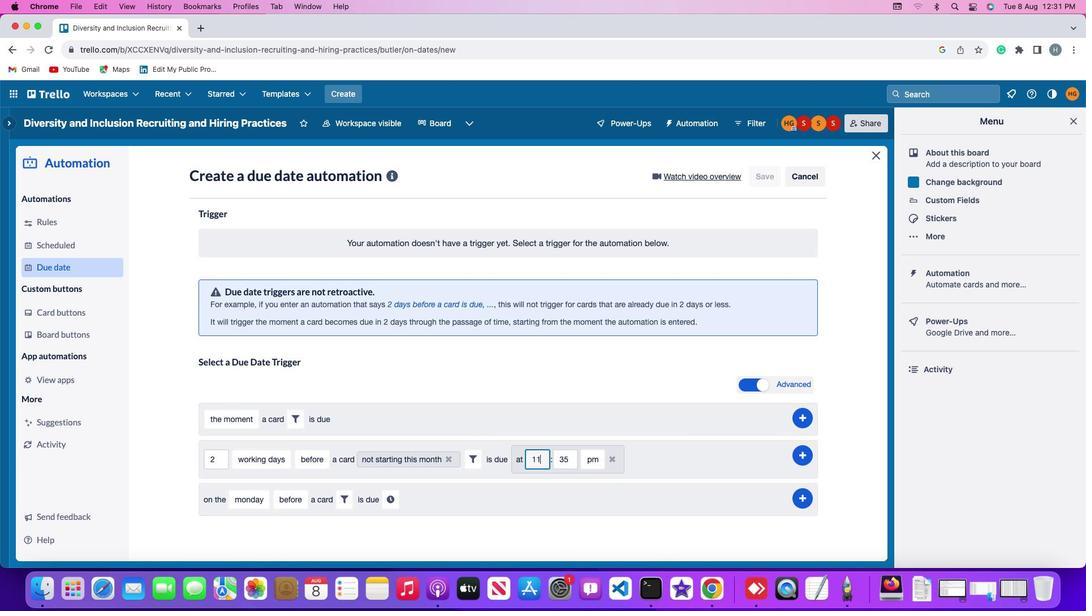 
Action: Mouse moved to (562, 458)
Screenshot: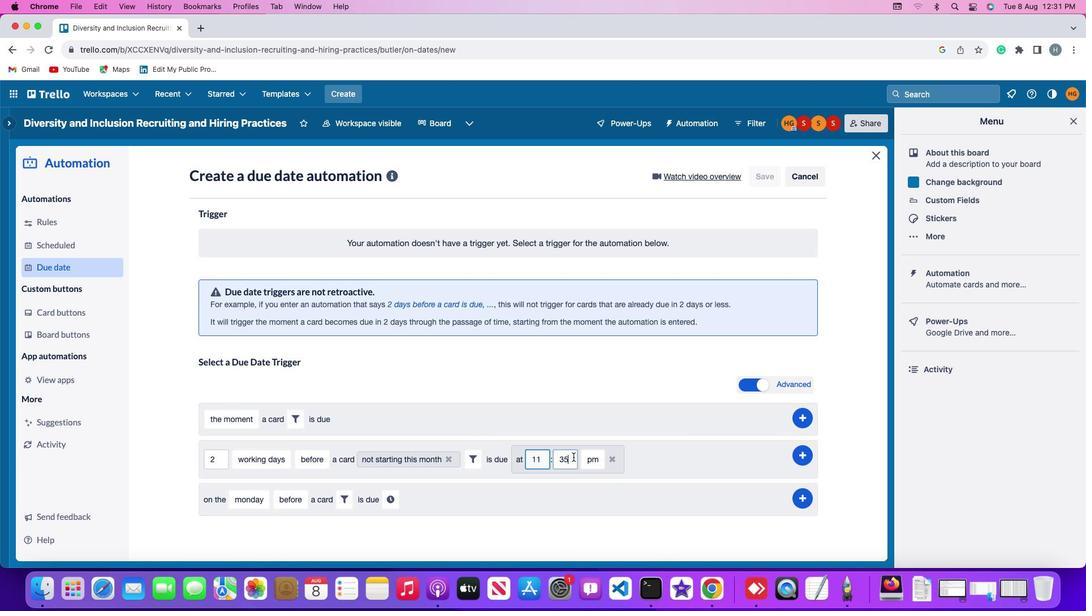 
Action: Mouse pressed left at (562, 458)
Screenshot: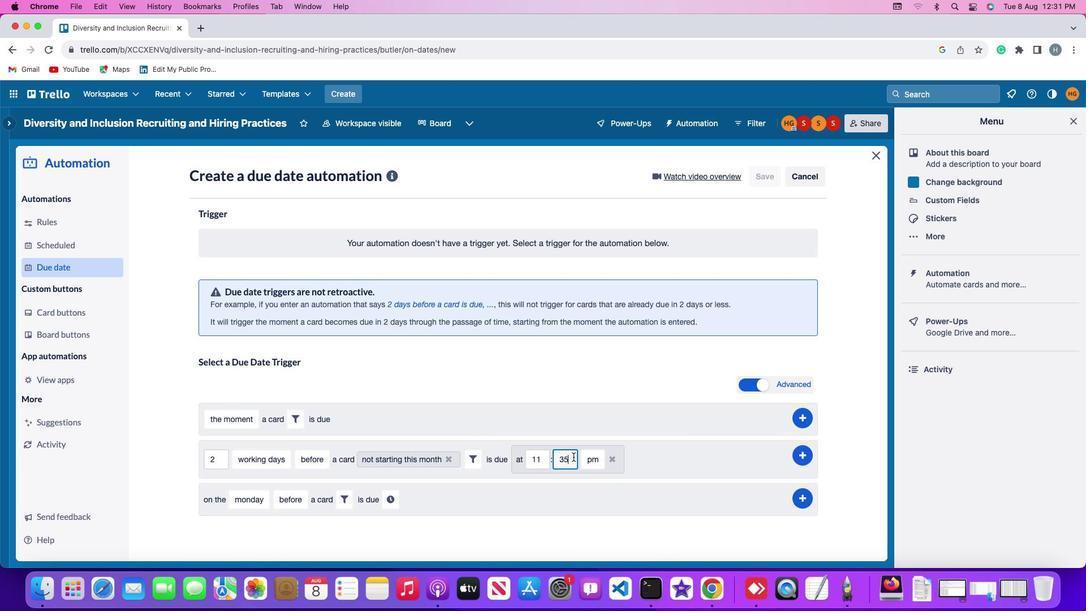 
Action: Key pressed Key.backspaceKey.backspace
Screenshot: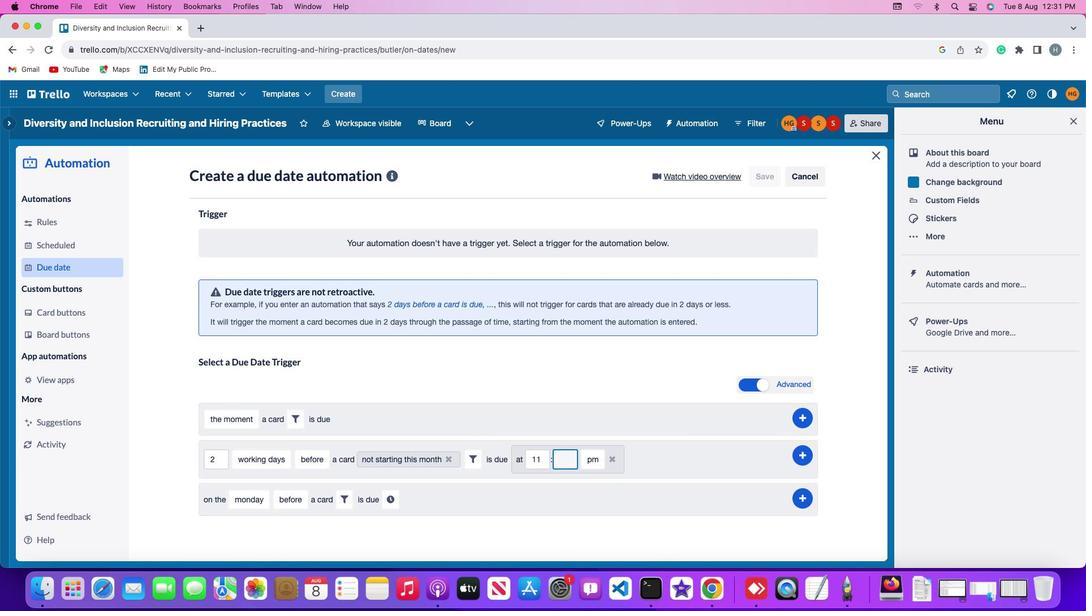 
Action: Mouse moved to (562, 458)
Screenshot: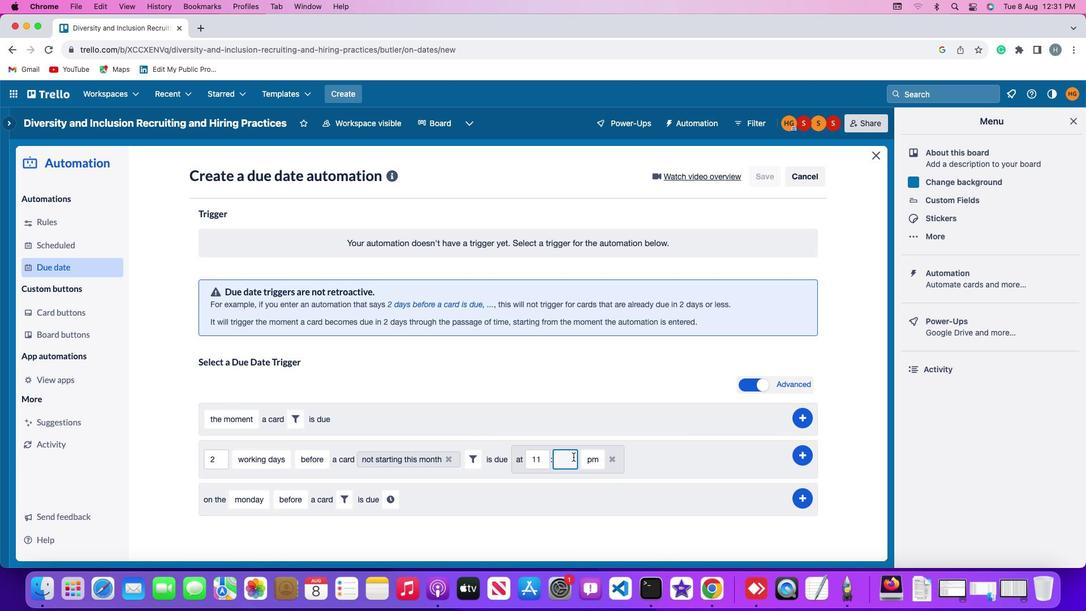 
Action: Key pressed '0''0'
Screenshot: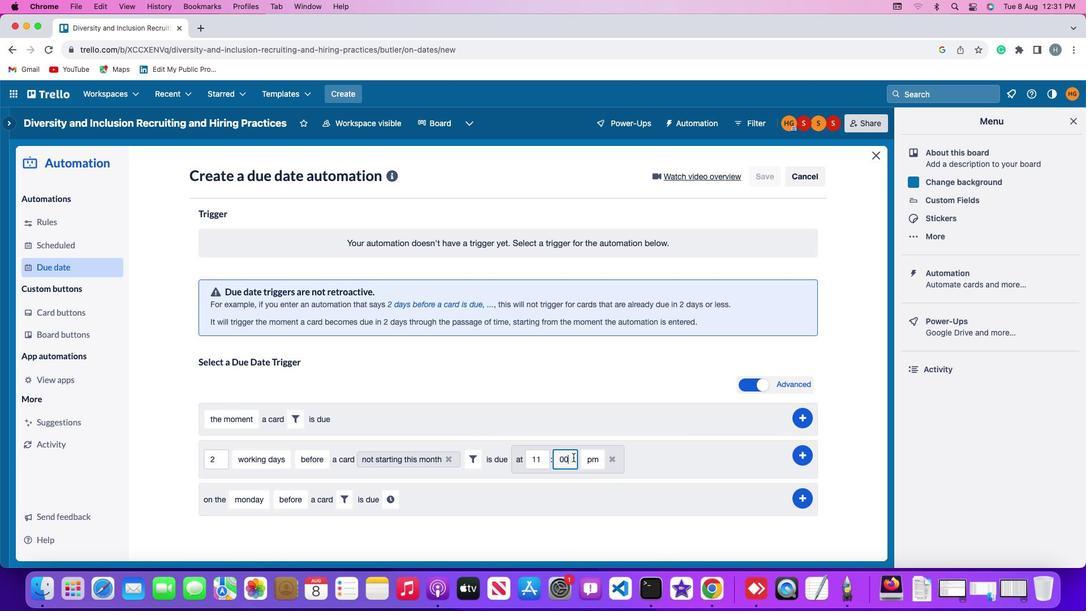 
Action: Mouse moved to (581, 459)
Screenshot: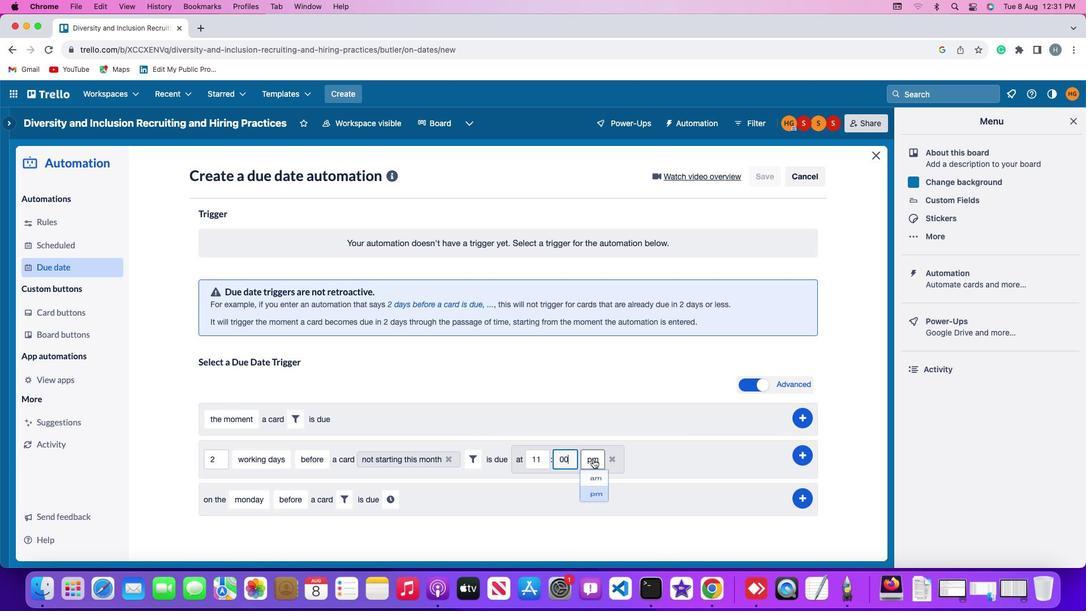 
Action: Mouse pressed left at (581, 459)
Screenshot: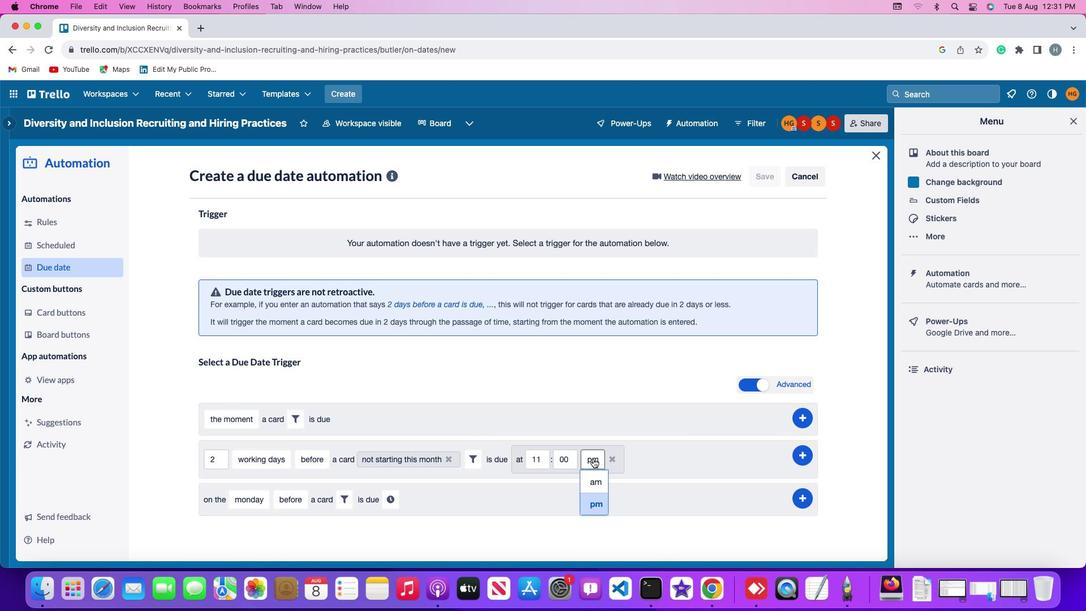 
Action: Mouse moved to (583, 482)
Screenshot: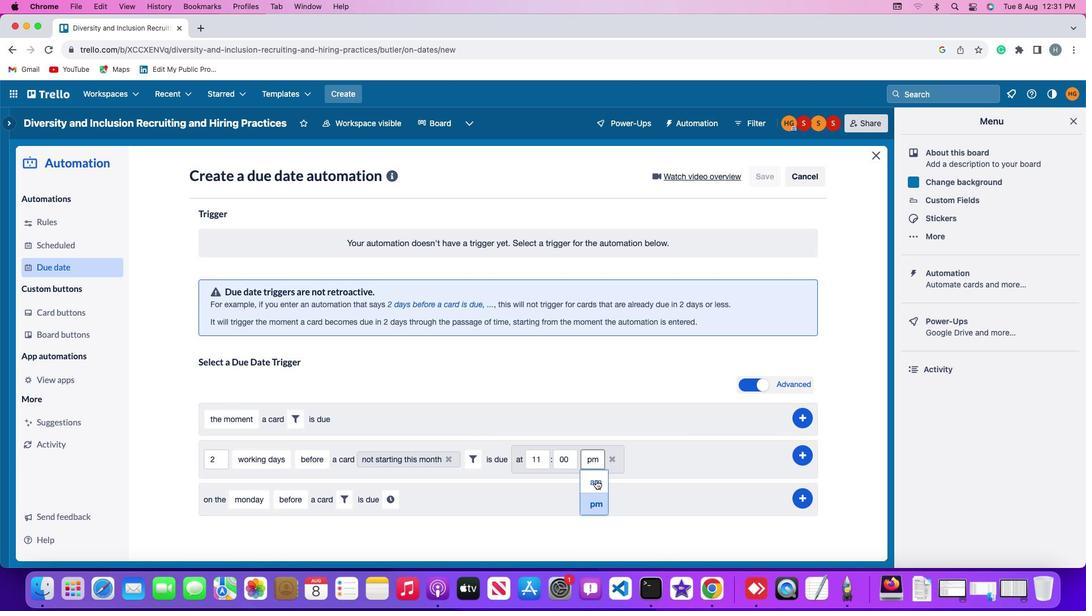 
Action: Mouse pressed left at (583, 482)
Screenshot: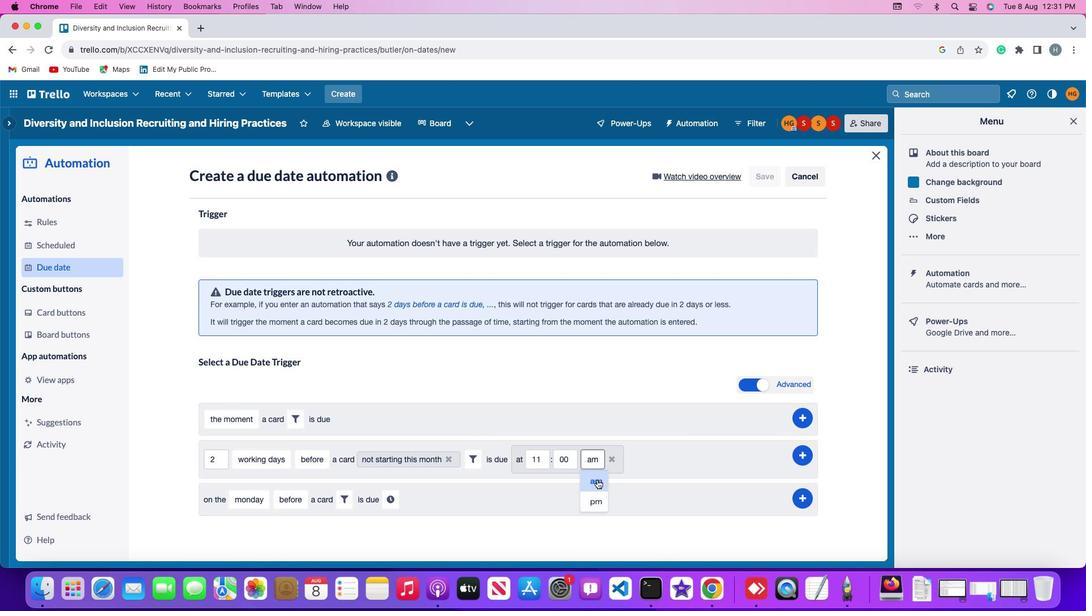 
Action: Mouse moved to (772, 454)
Screenshot: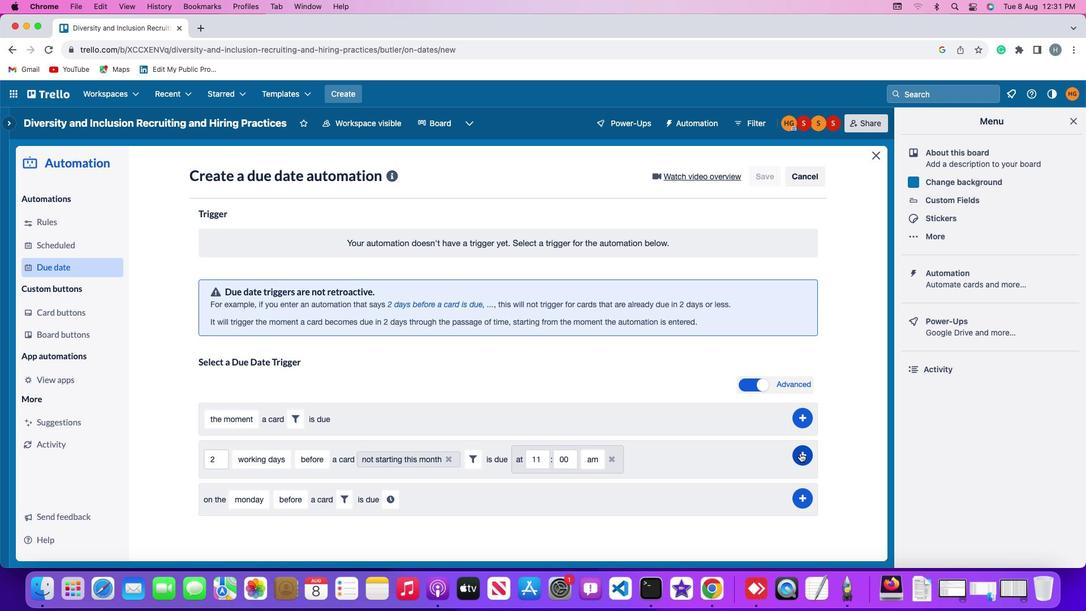 
Action: Mouse pressed left at (772, 454)
Screenshot: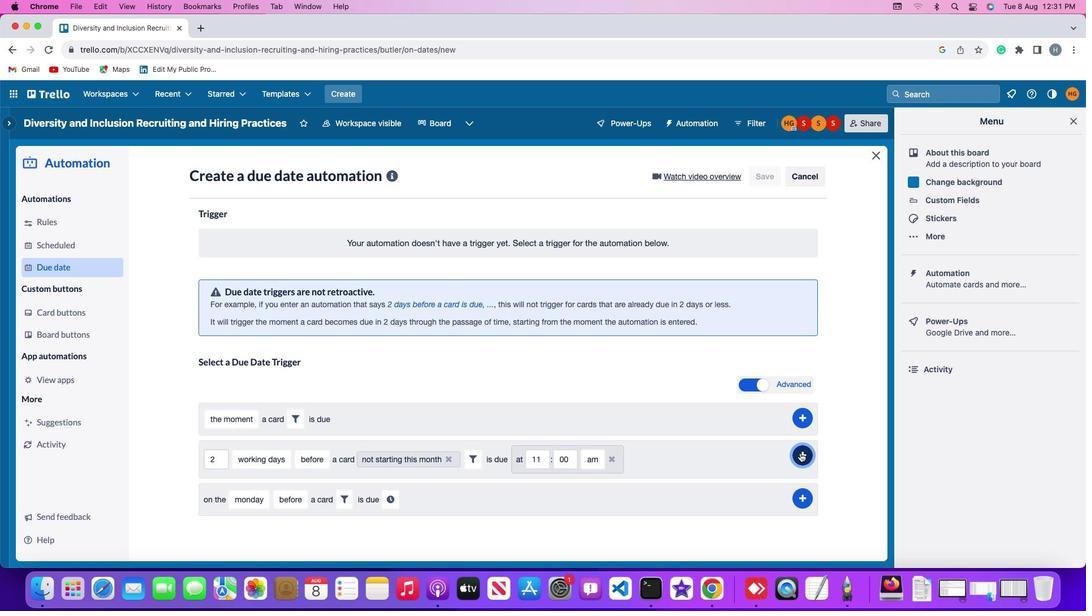 
Action: Mouse moved to (815, 306)
Screenshot: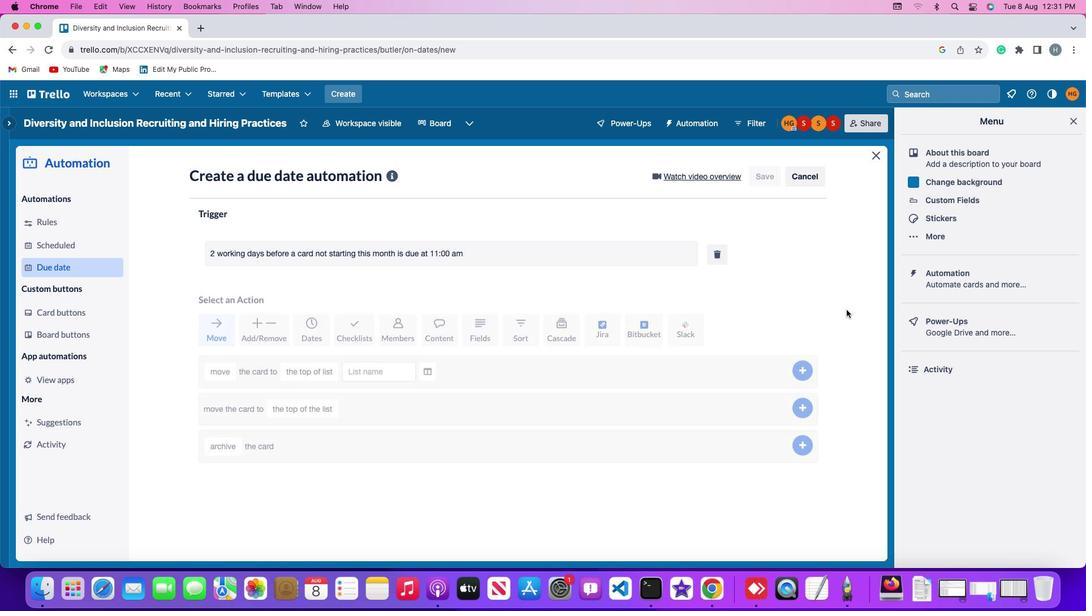 
